 Task: In the  document Mounteverest.html Use the tool word Count 'and display word count while typing' Create the translated copy of the document in  'Italian' Change notification to  Comments for you
Action: Mouse moved to (391, 431)
Screenshot: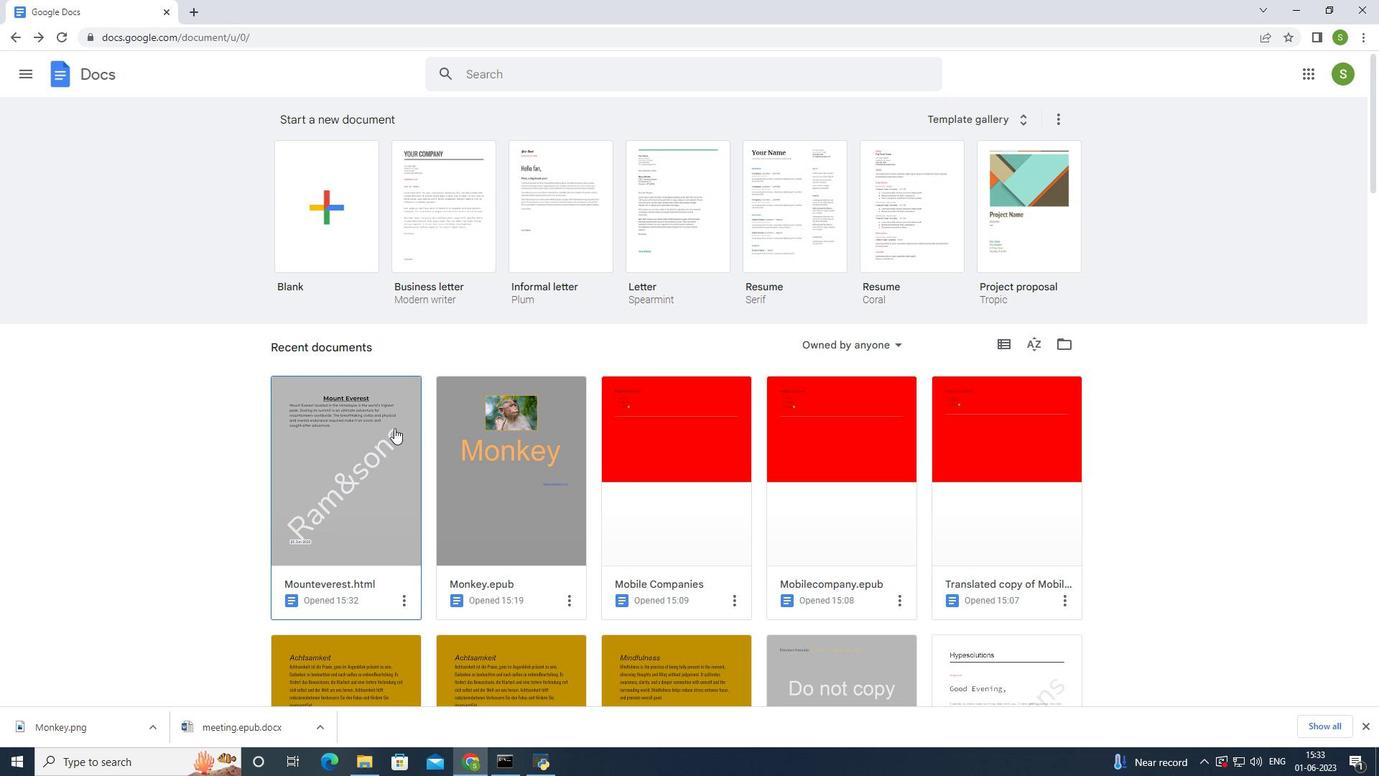 
Action: Mouse pressed left at (391, 431)
Screenshot: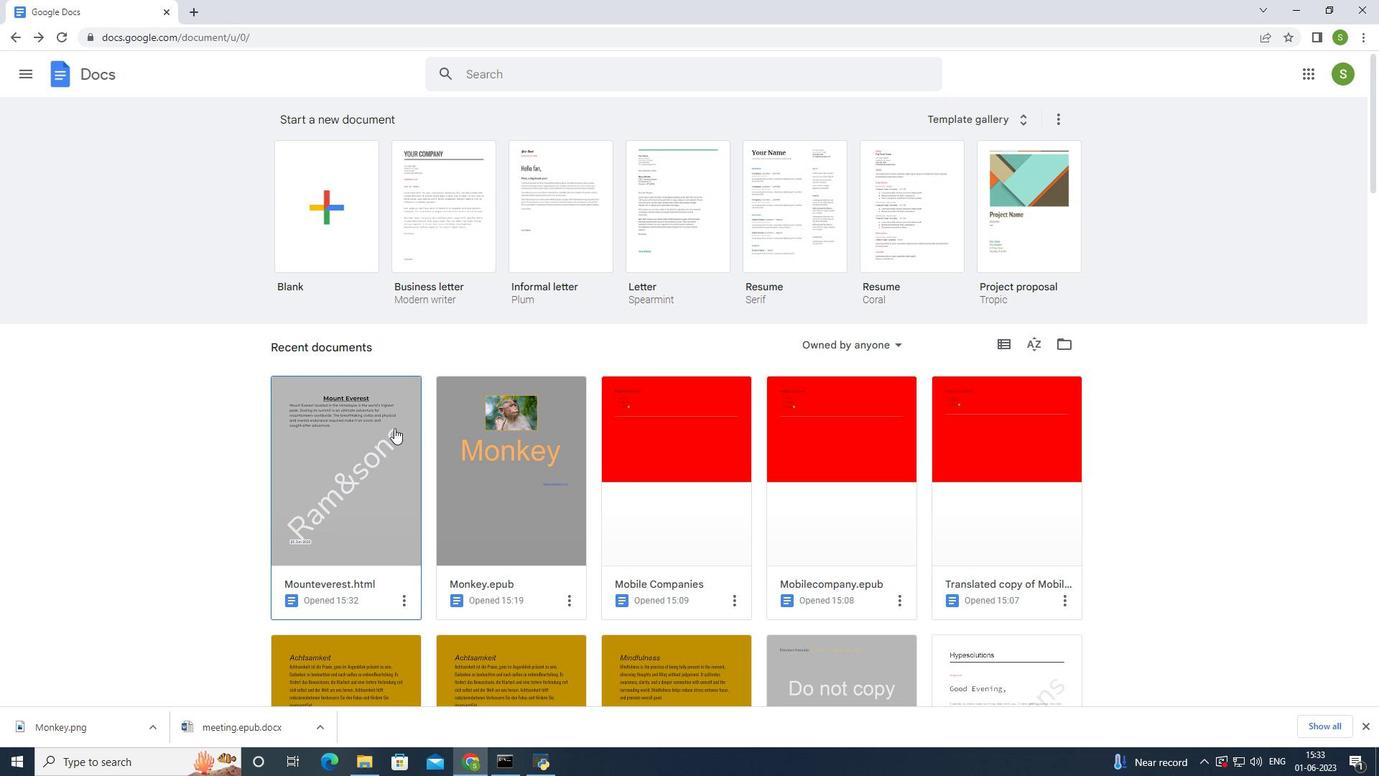 
Action: Mouse moved to (228, 84)
Screenshot: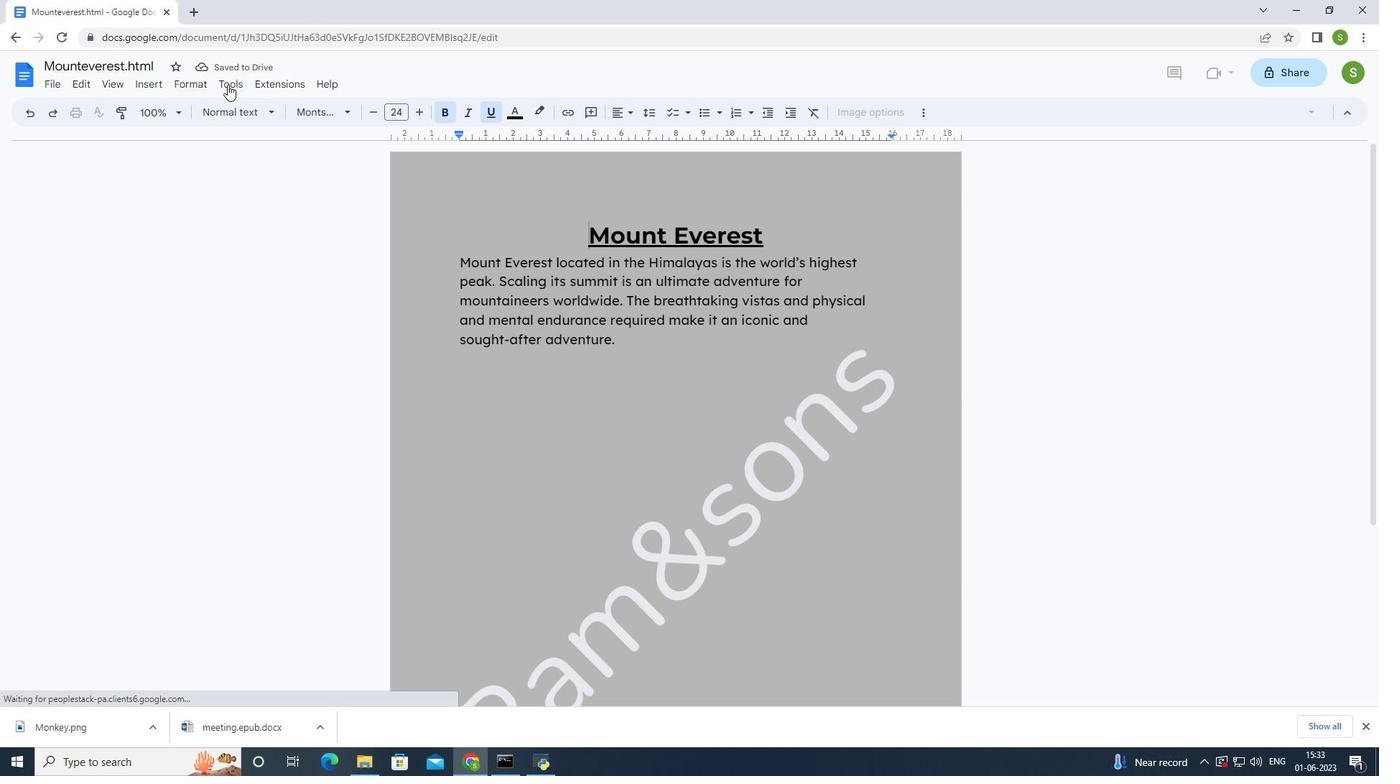 
Action: Mouse pressed left at (228, 84)
Screenshot: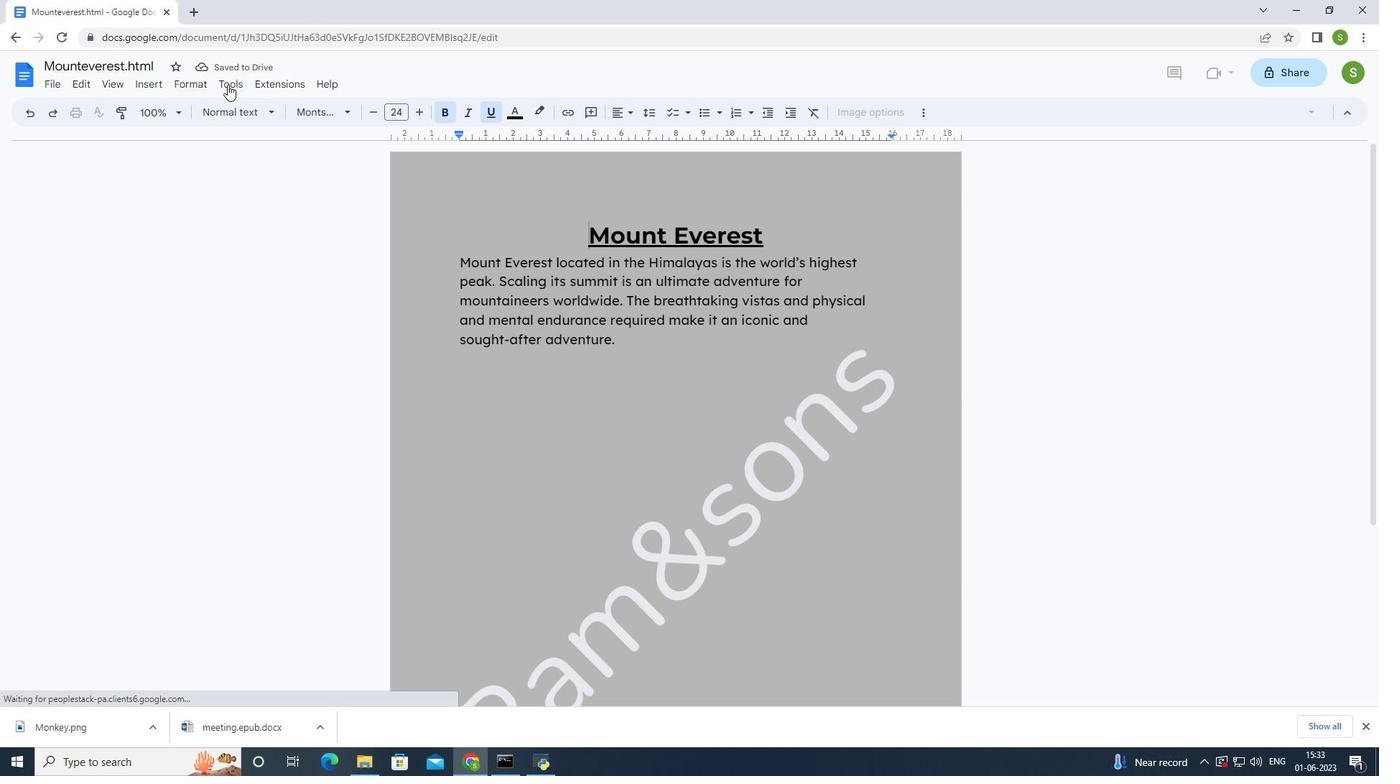 
Action: Mouse moved to (251, 125)
Screenshot: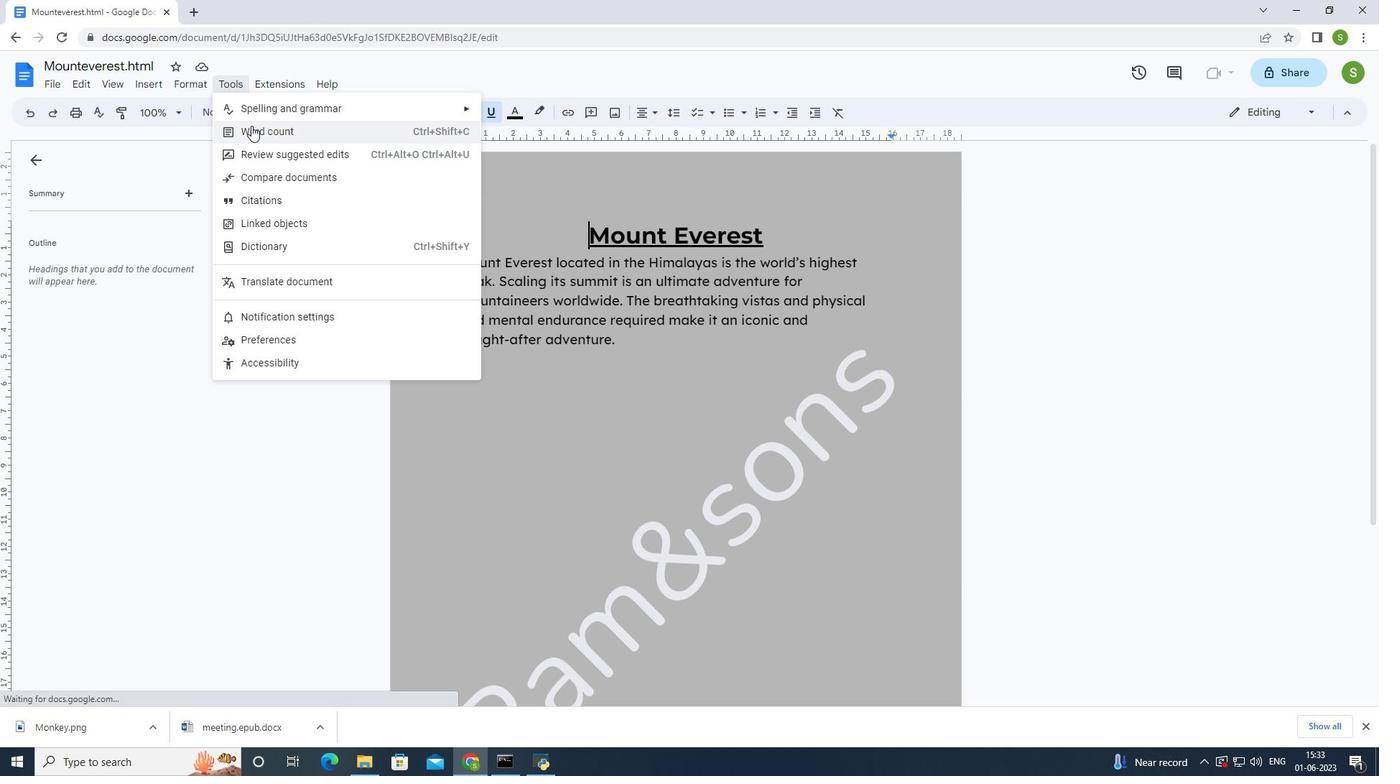 
Action: Mouse pressed left at (251, 125)
Screenshot: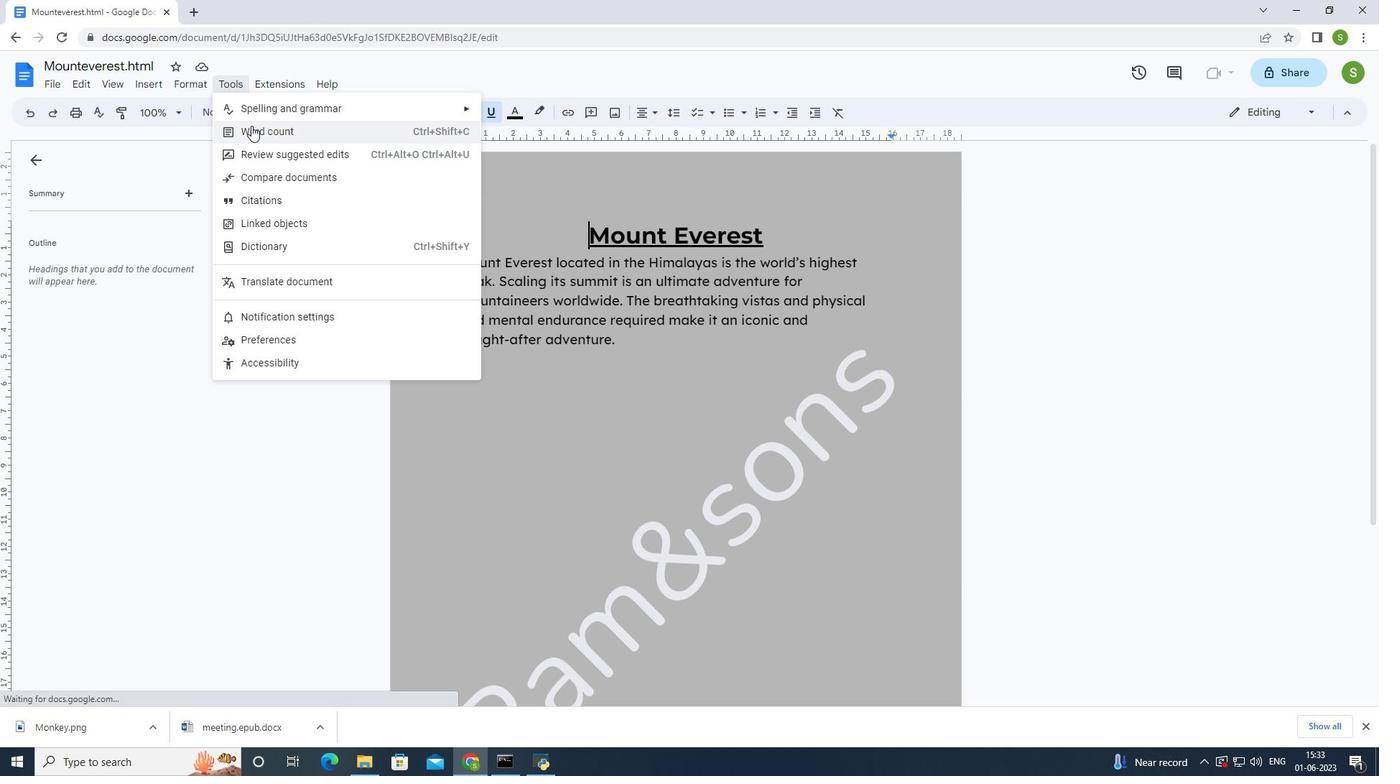
Action: Mouse moved to (604, 439)
Screenshot: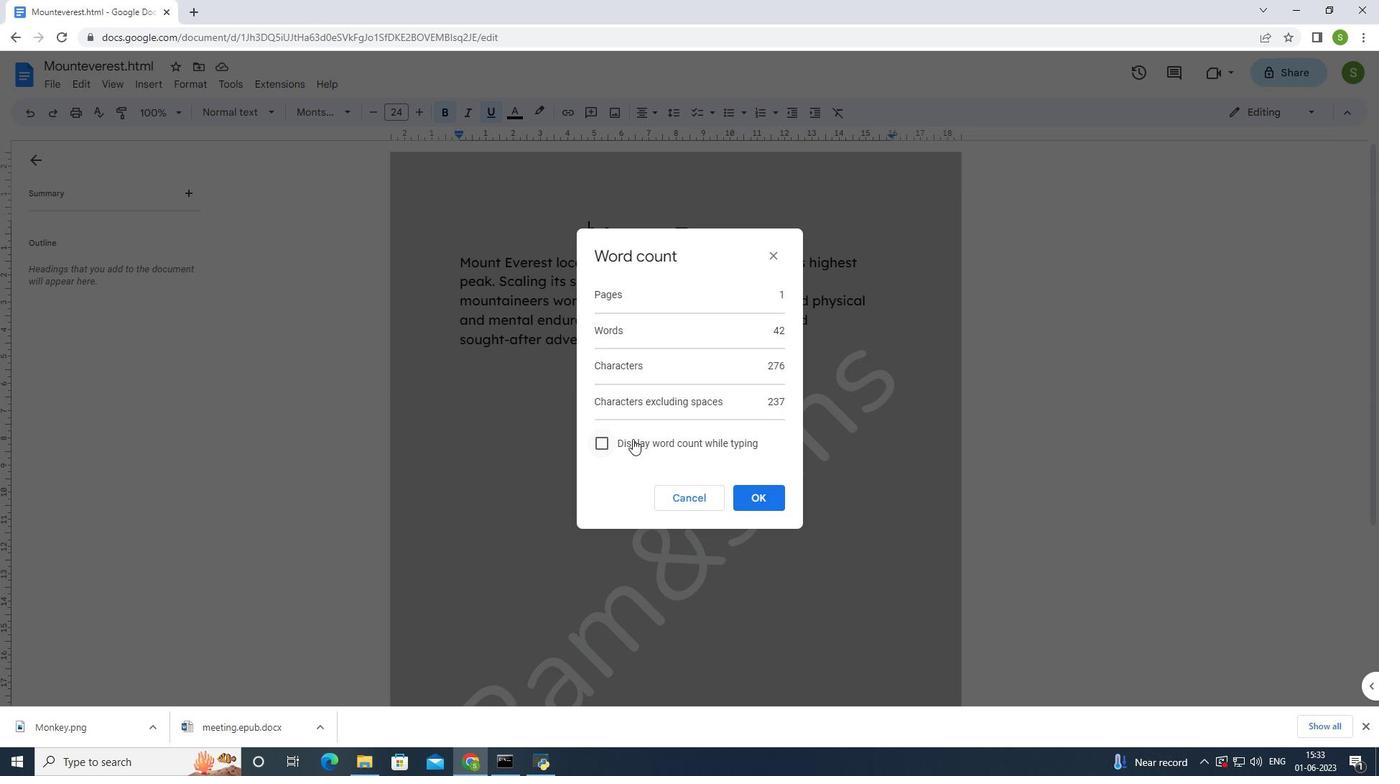 
Action: Mouse pressed left at (604, 439)
Screenshot: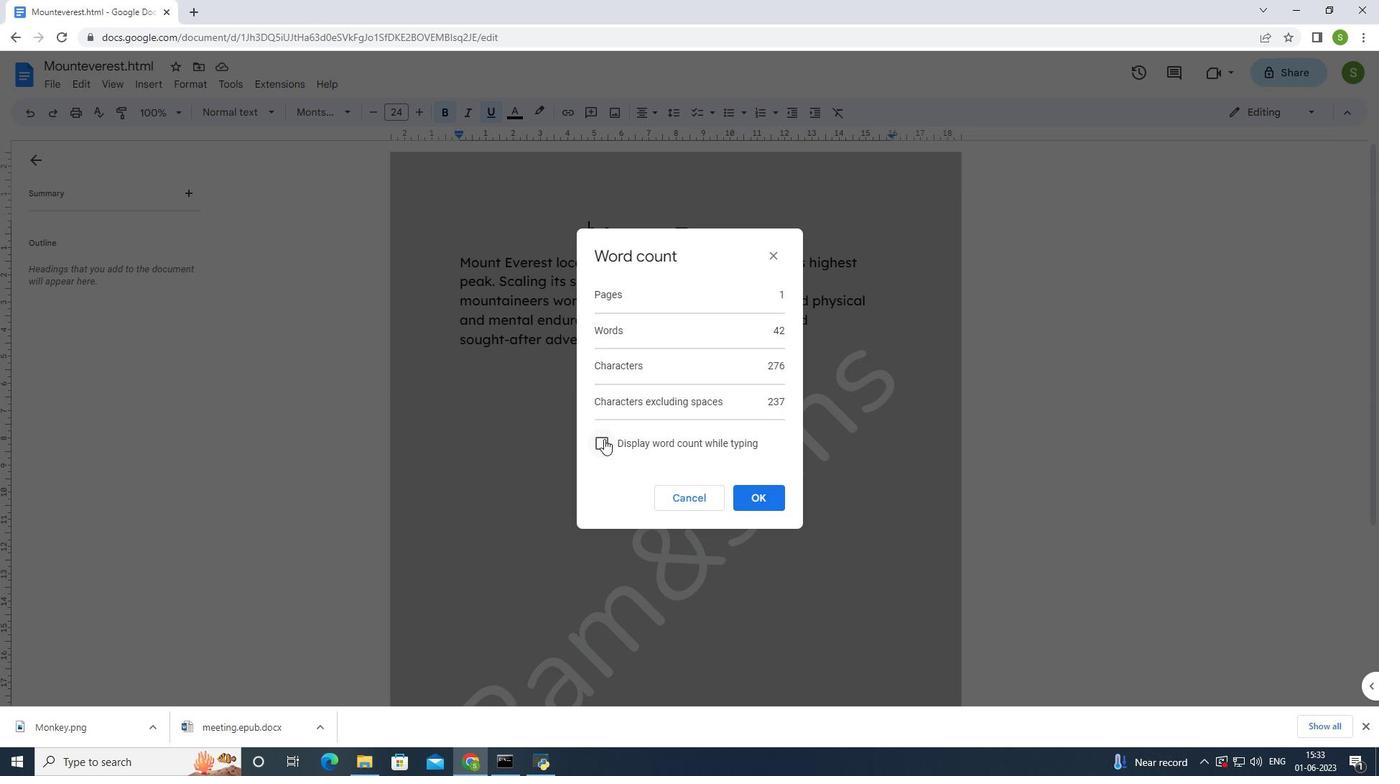 
Action: Mouse moved to (763, 497)
Screenshot: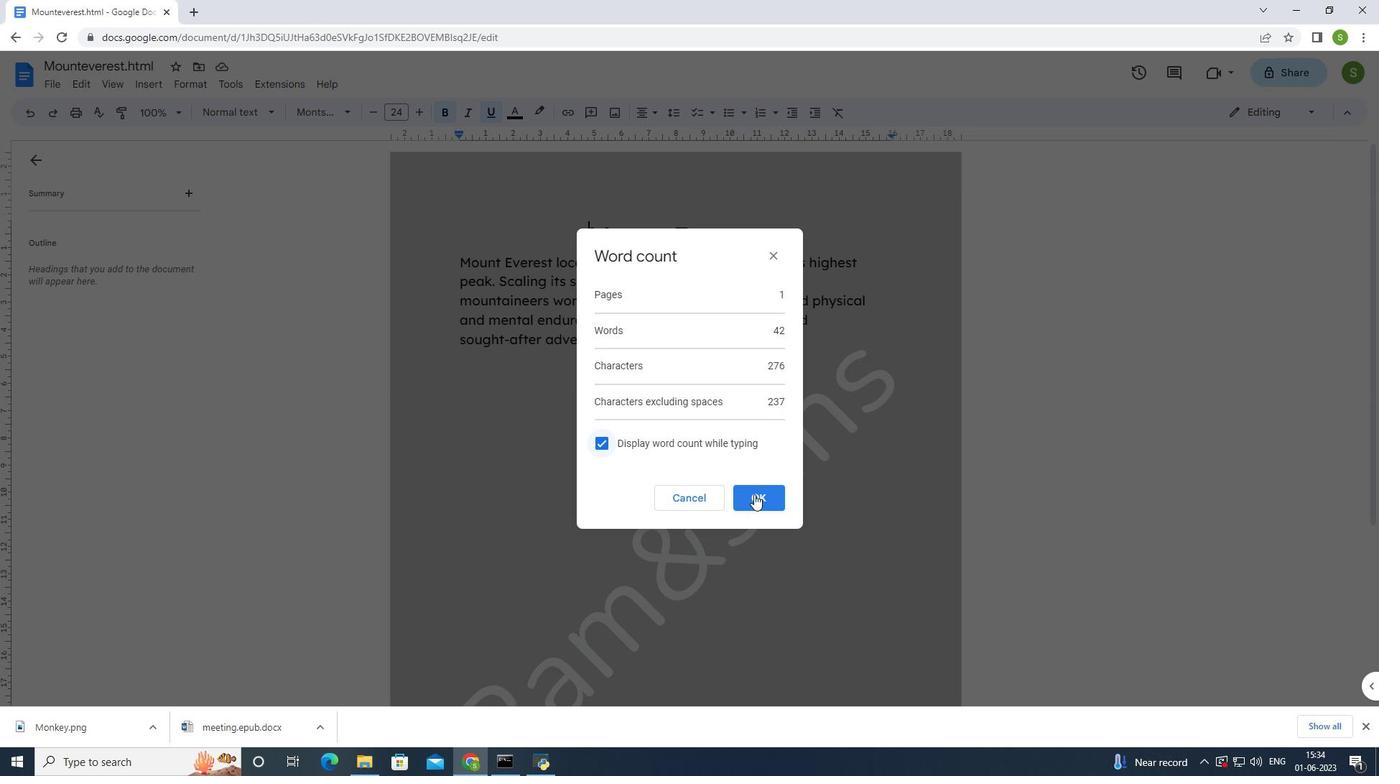 
Action: Mouse pressed left at (763, 497)
Screenshot: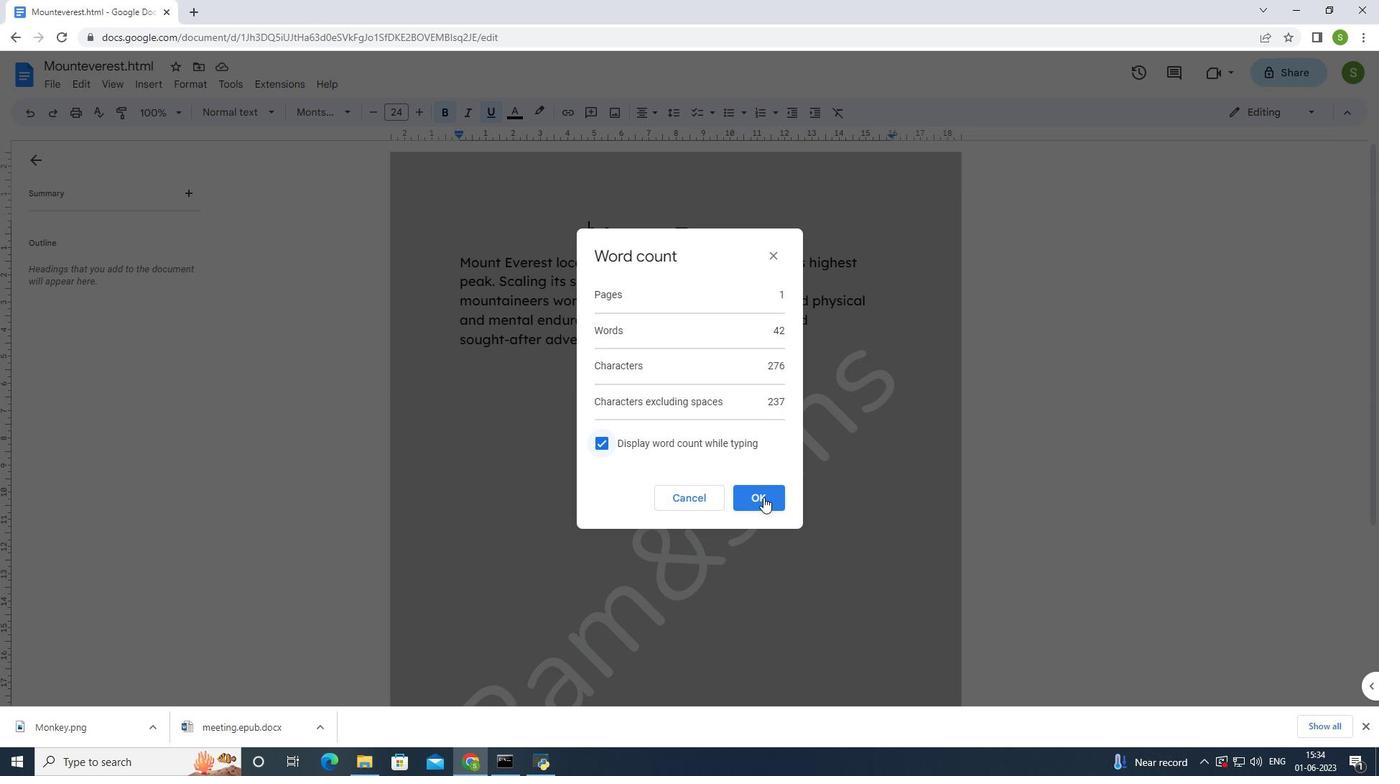 
Action: Mouse moved to (216, 82)
Screenshot: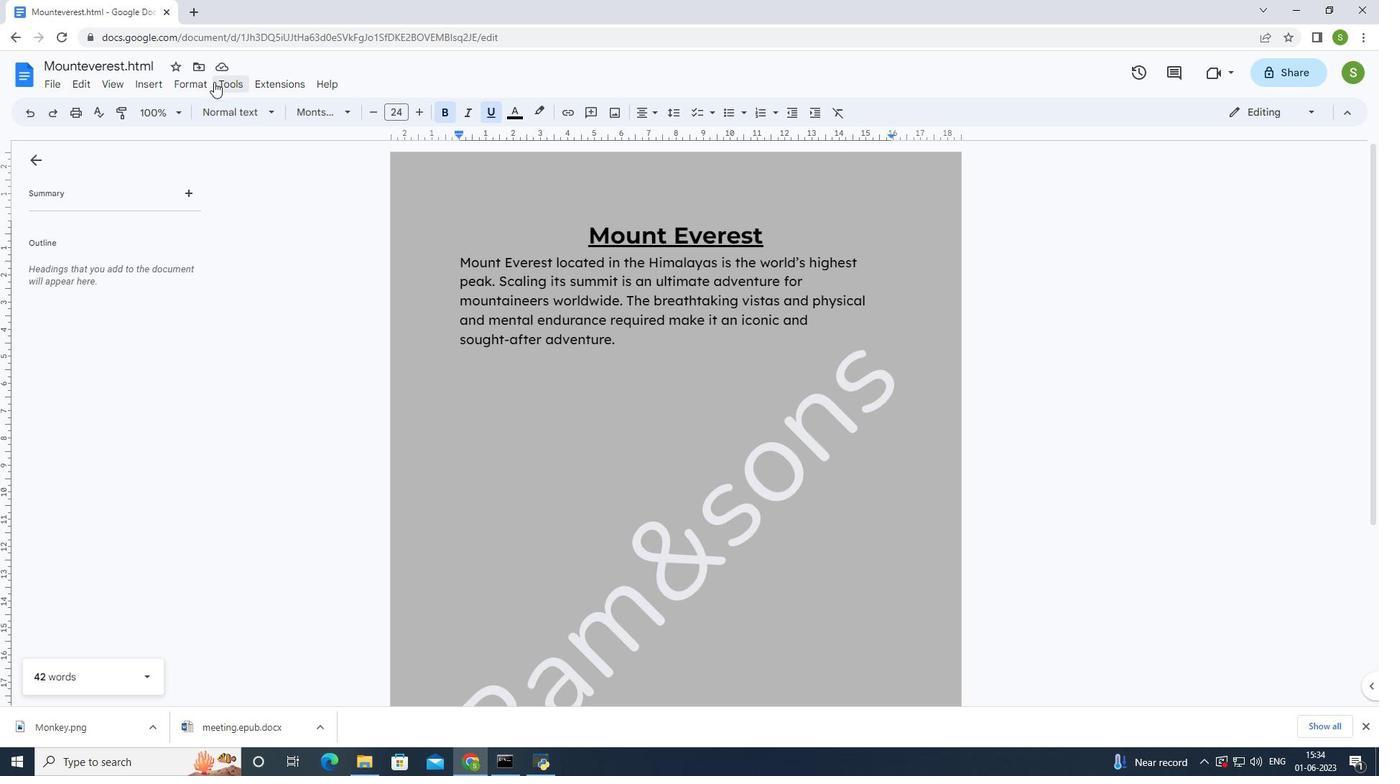 
Action: Mouse pressed left at (216, 82)
Screenshot: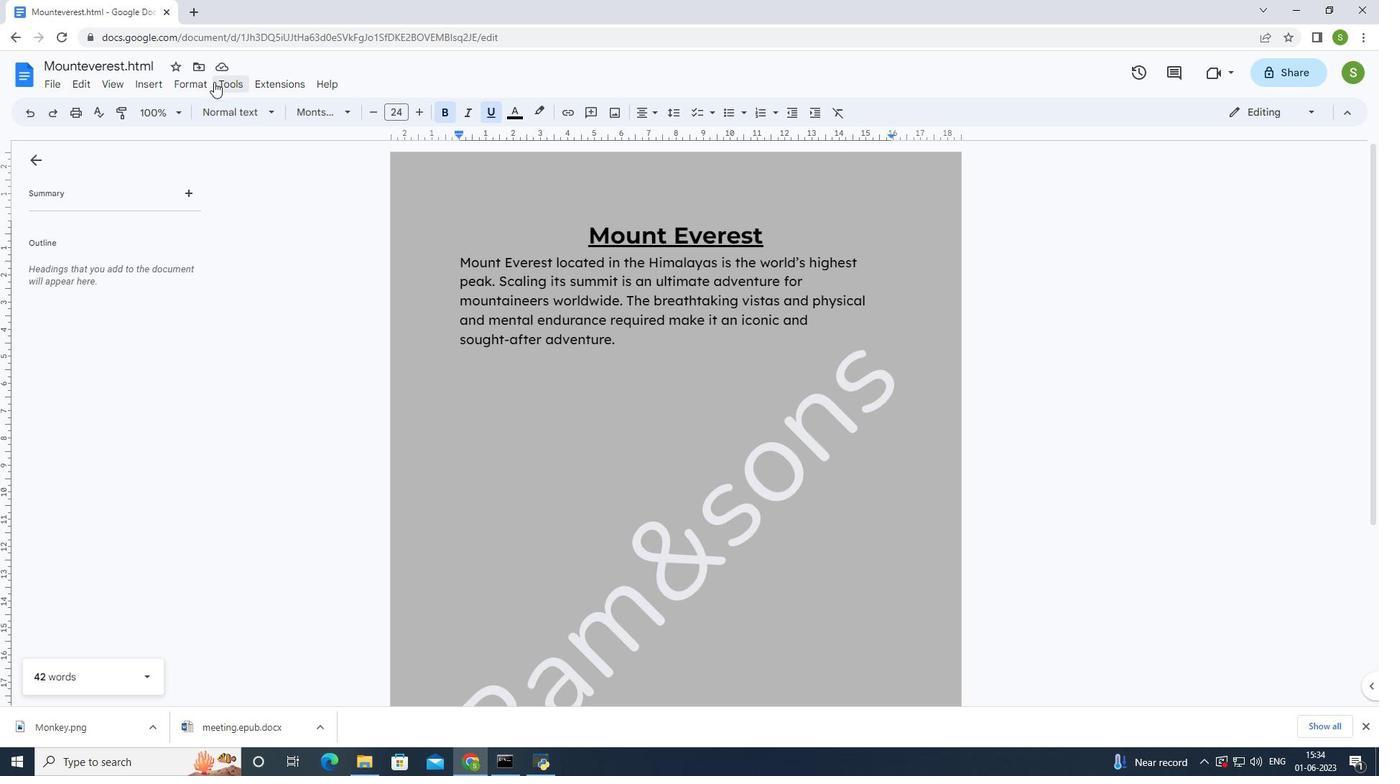 
Action: Mouse moved to (258, 302)
Screenshot: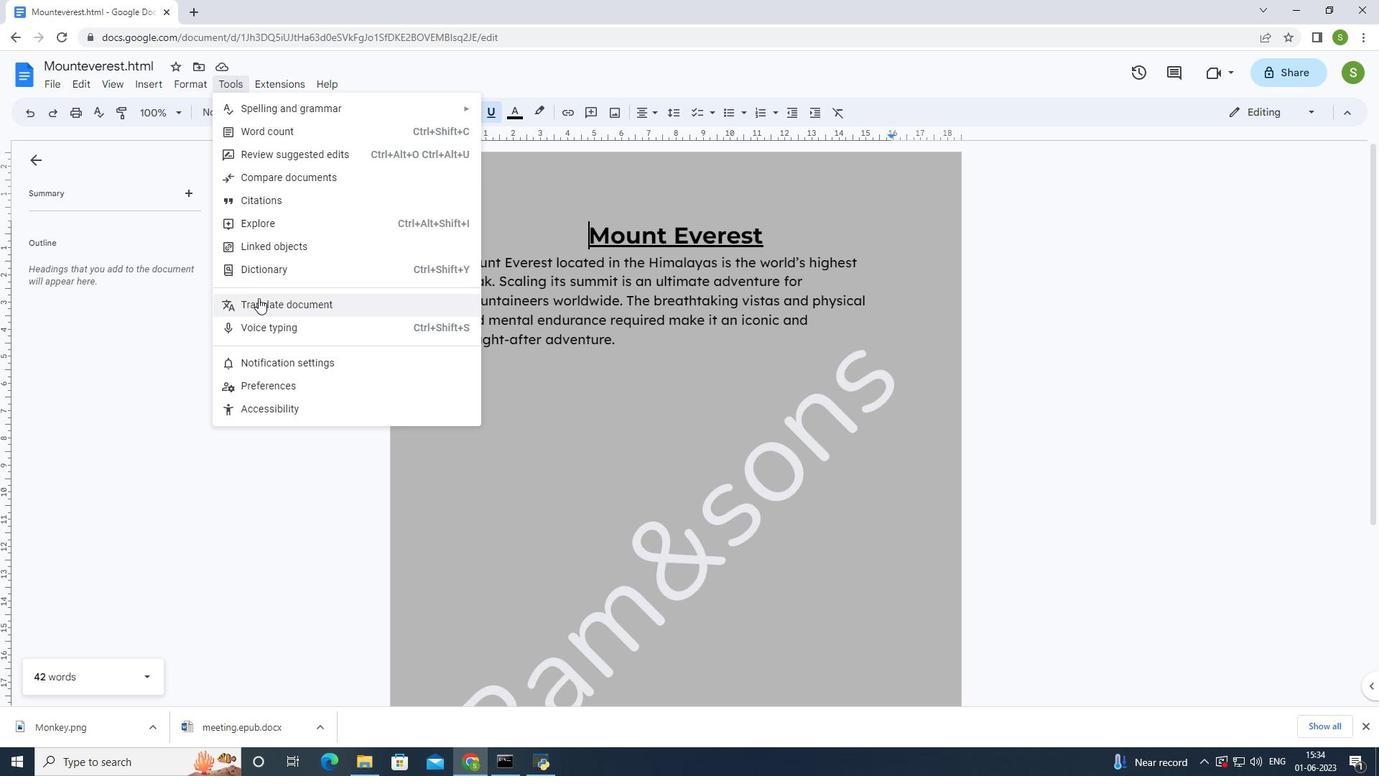 
Action: Mouse pressed left at (258, 302)
Screenshot: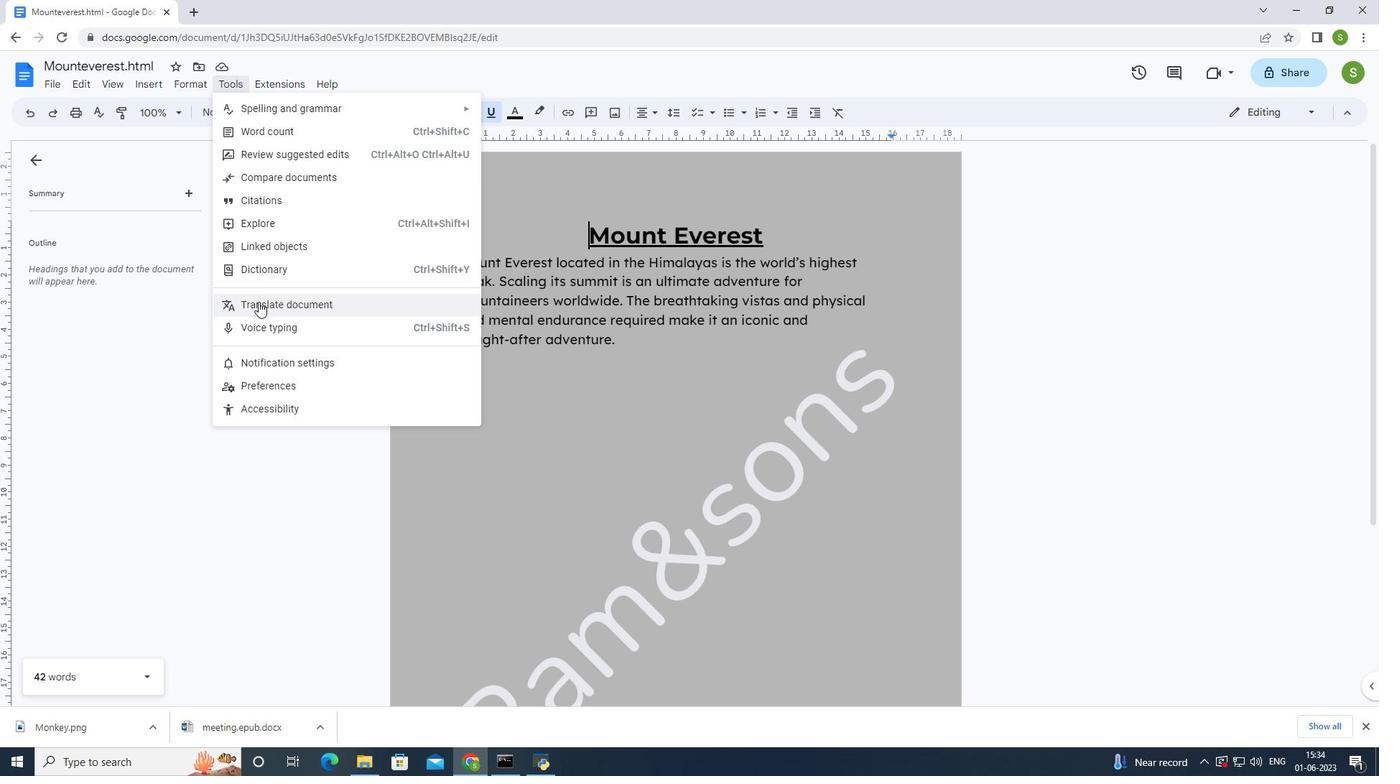 
Action: Mouse moved to (678, 412)
Screenshot: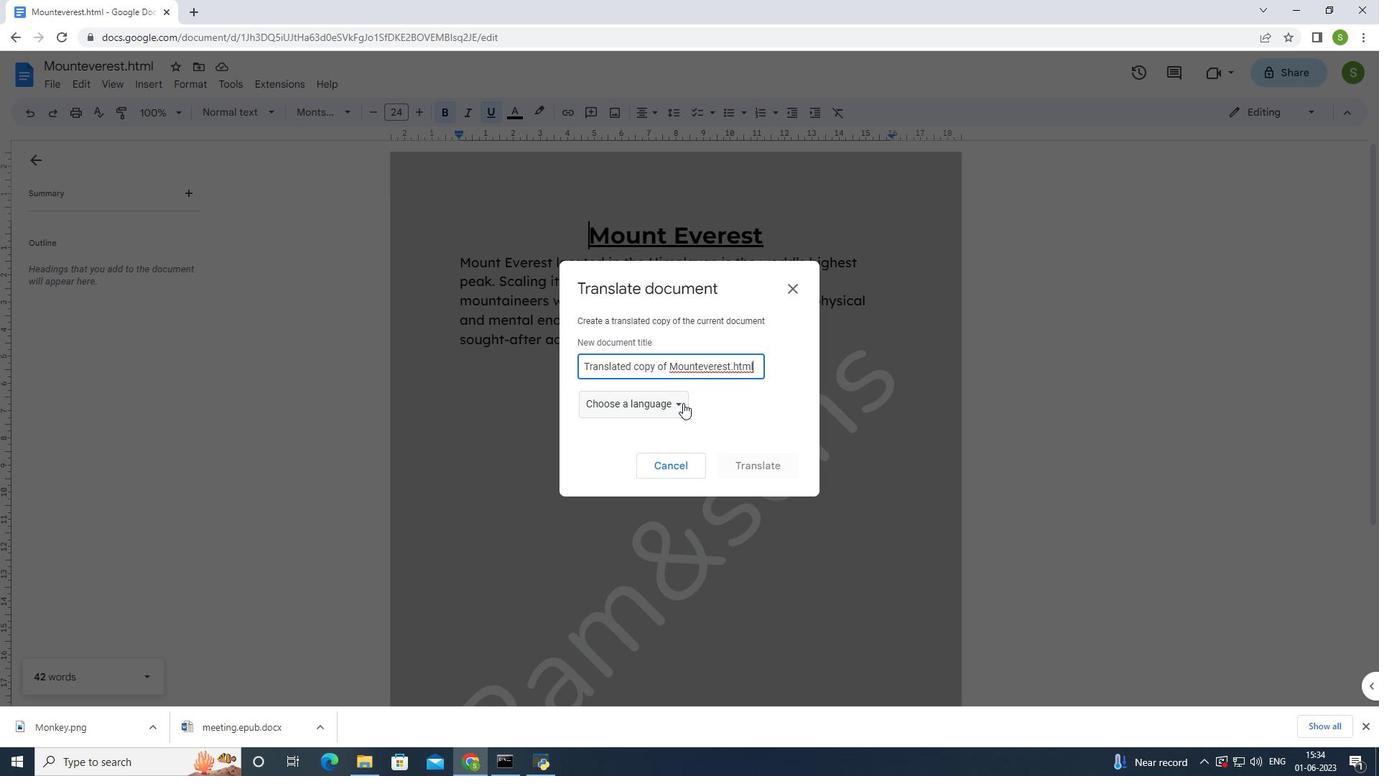
Action: Mouse pressed left at (678, 412)
Screenshot: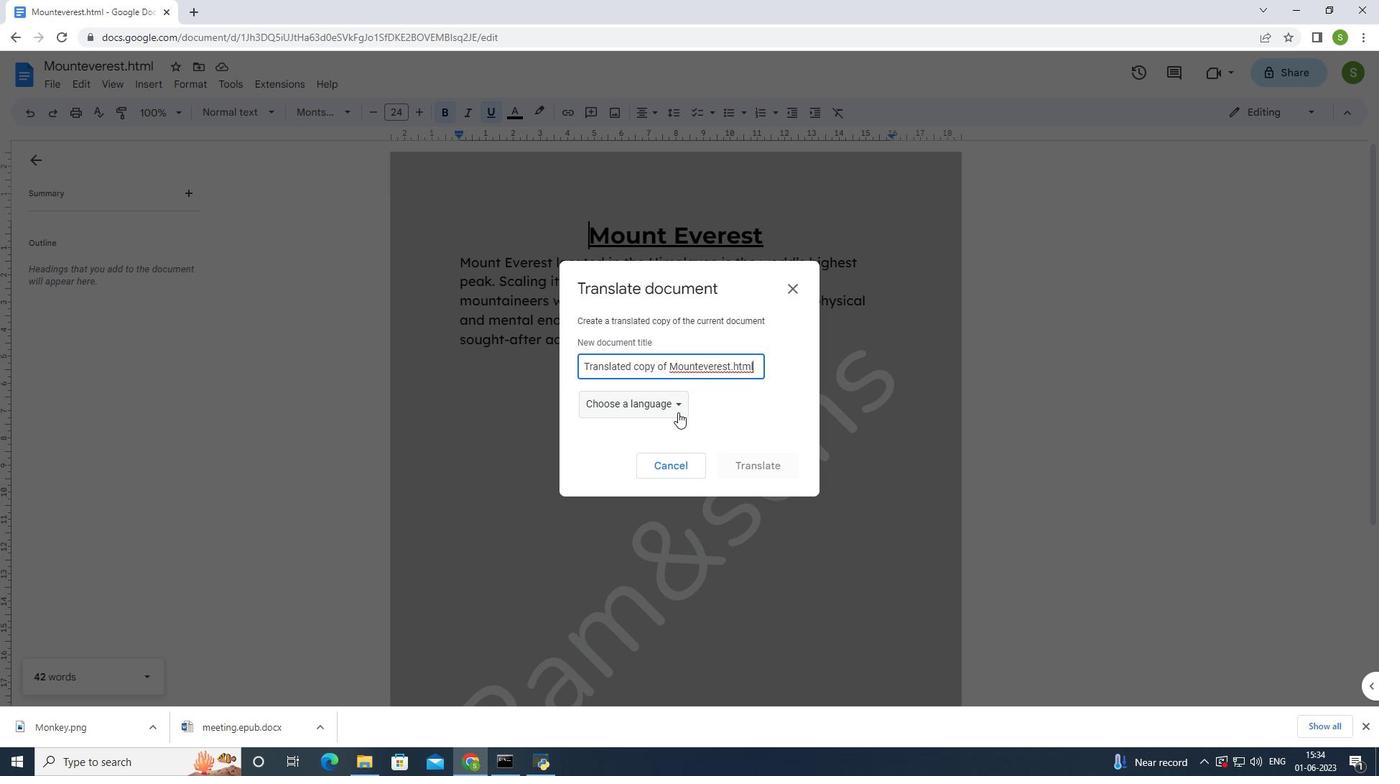 
Action: Mouse moved to (630, 409)
Screenshot: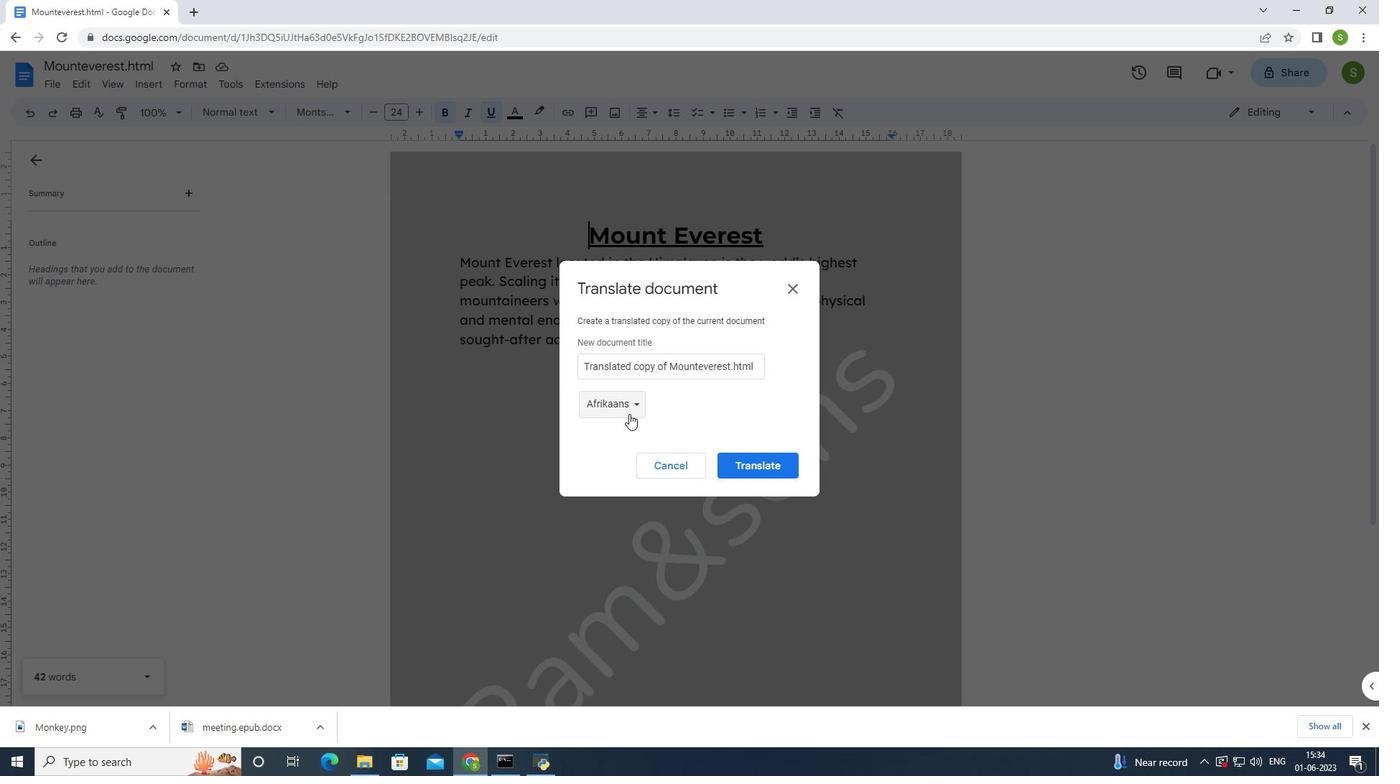 
Action: Mouse pressed left at (630, 409)
Screenshot: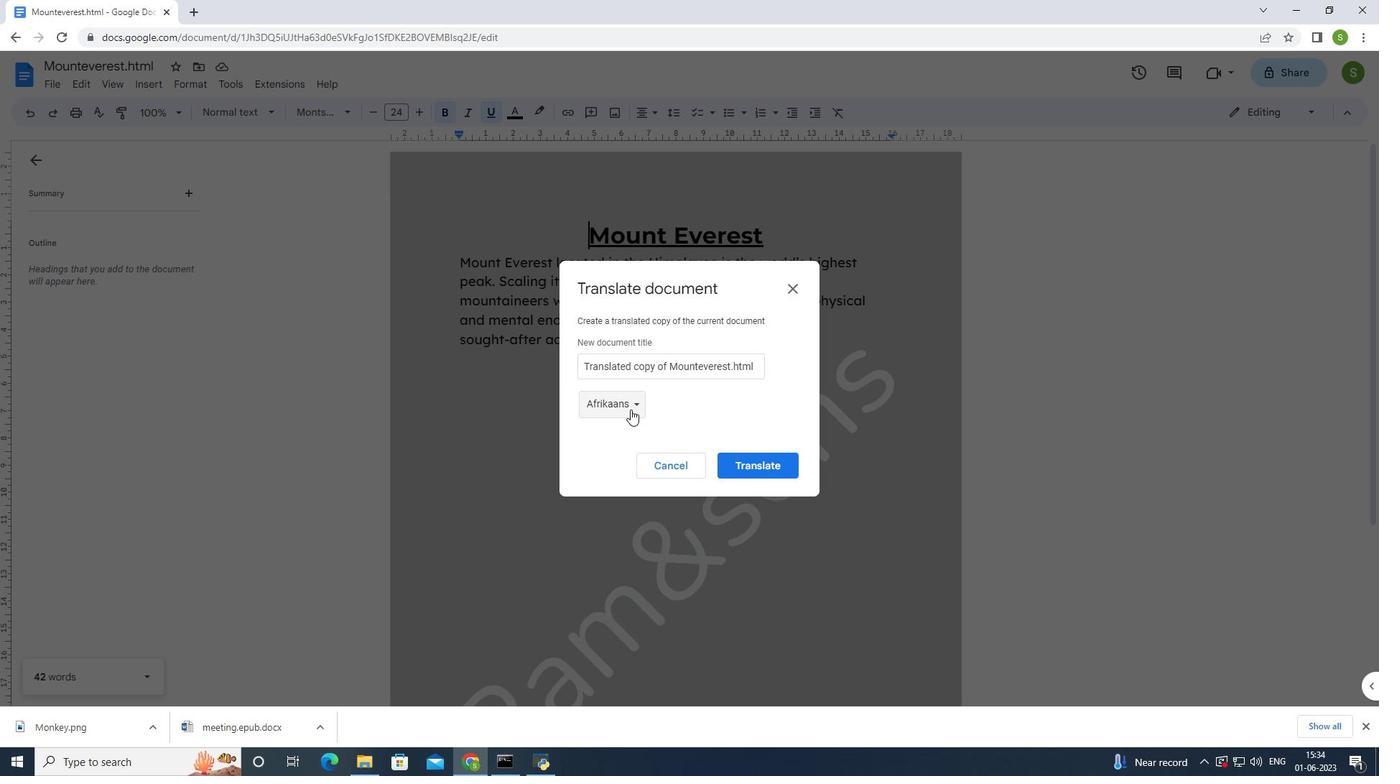 
Action: Mouse moved to (630, 464)
Screenshot: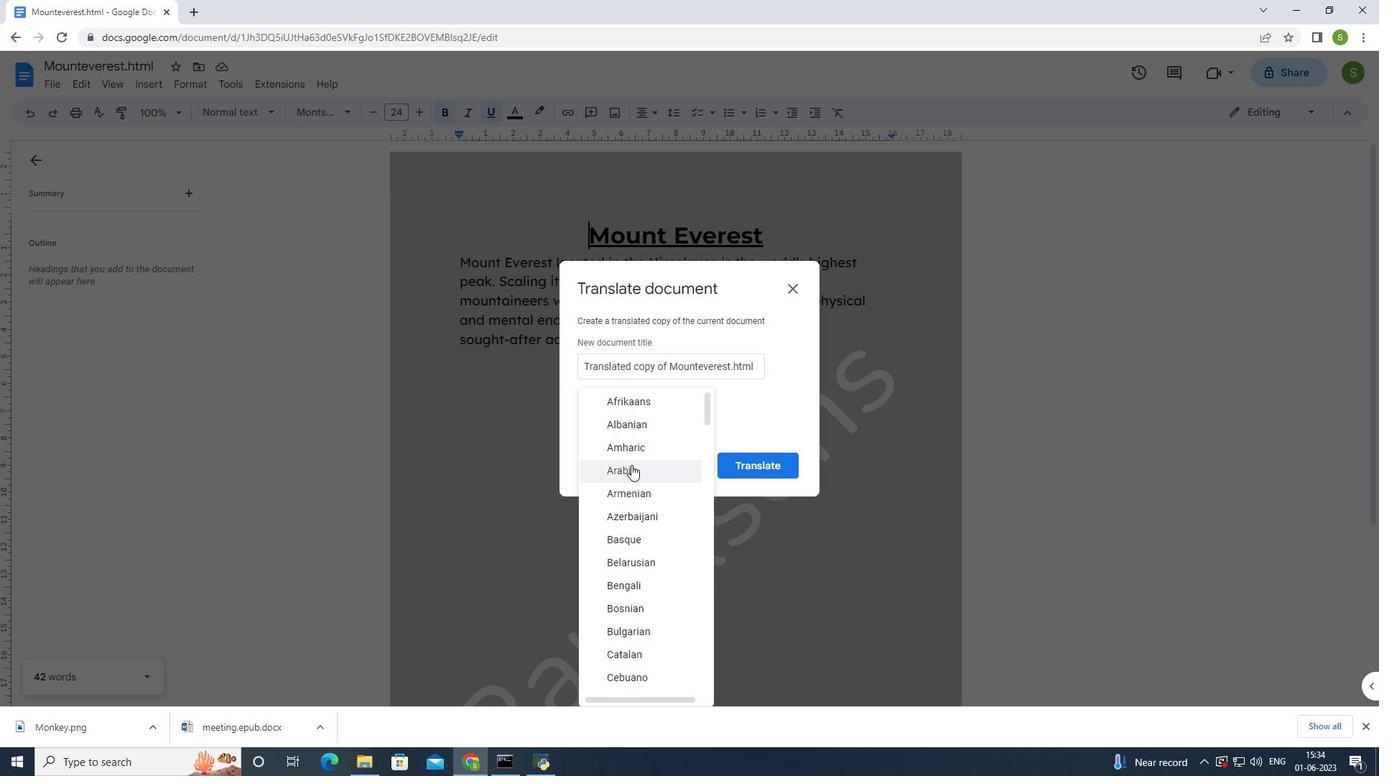 
Action: Mouse scrolled (630, 463) with delta (0, 0)
Screenshot: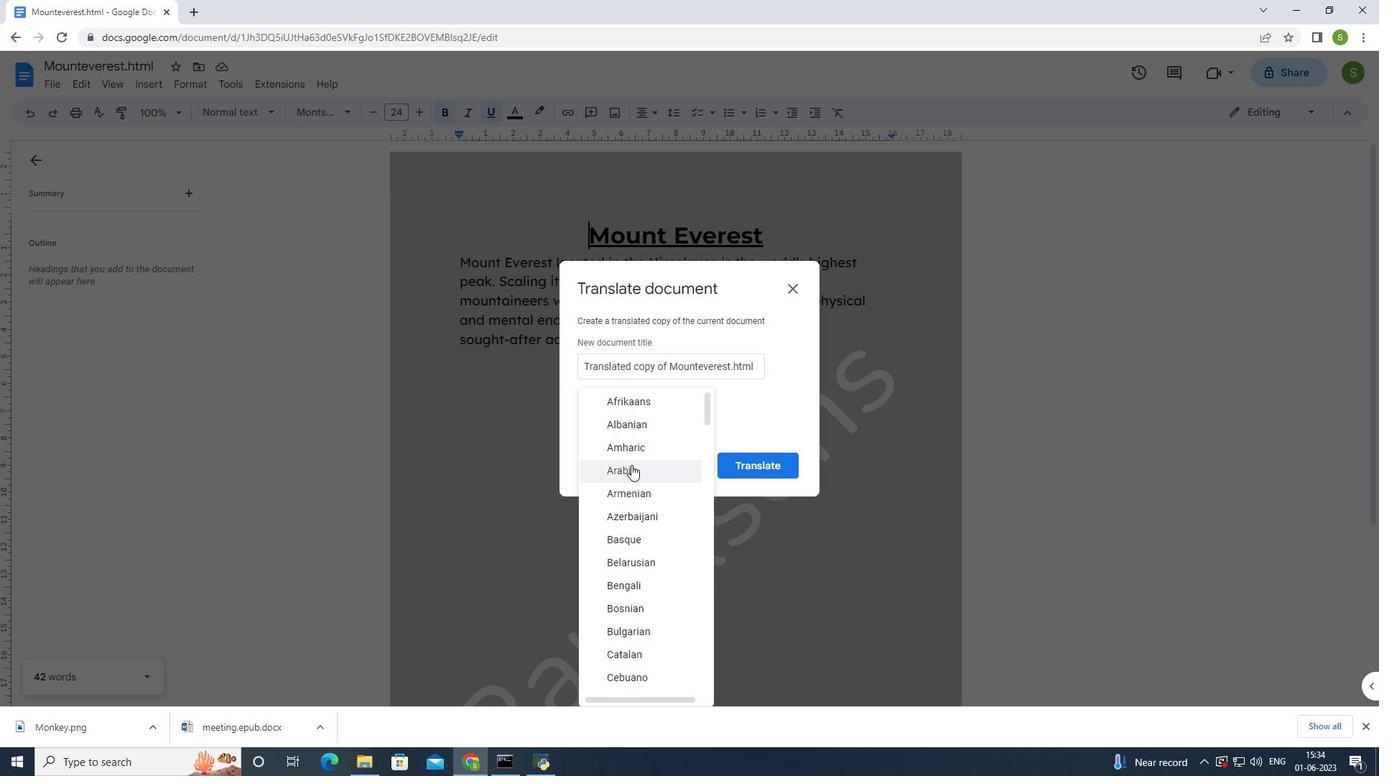 
Action: Mouse moved to (629, 464)
Screenshot: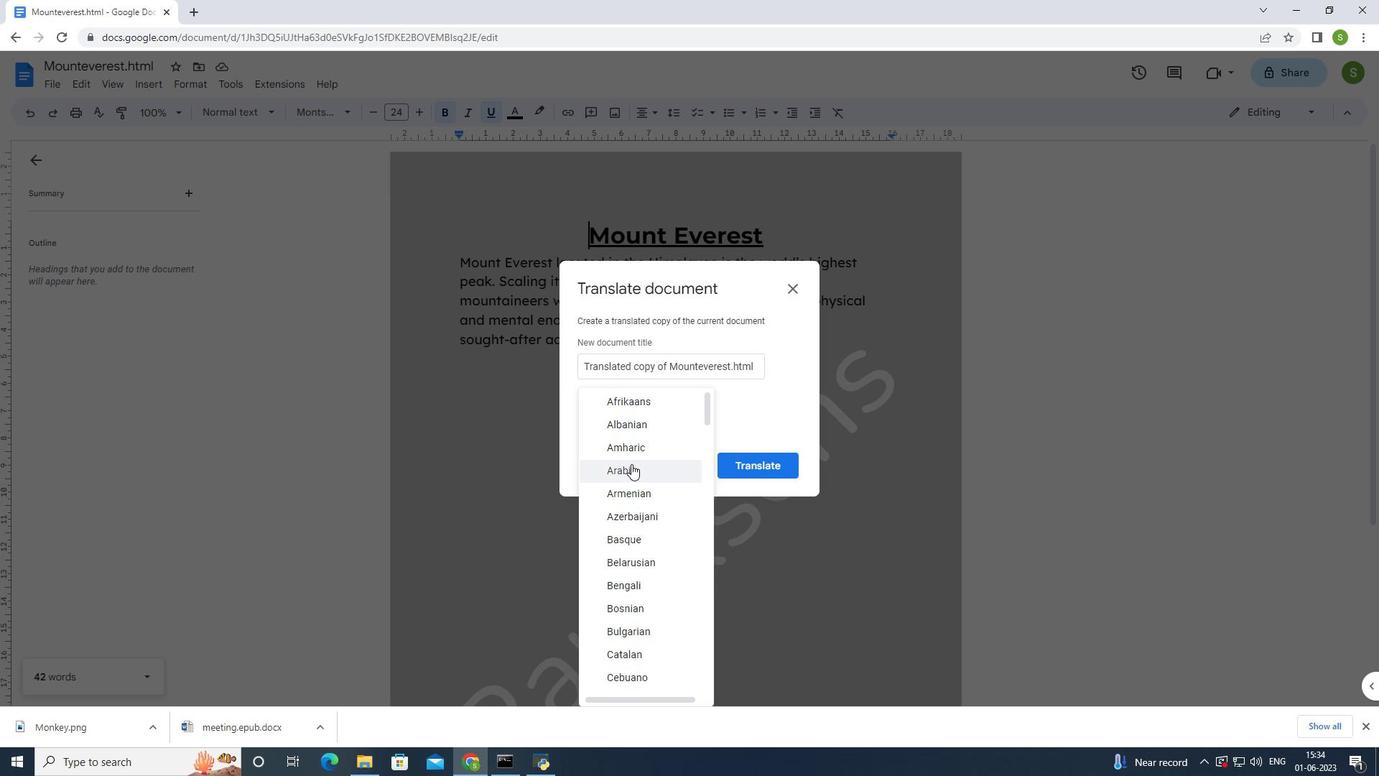 
Action: Mouse scrolled (629, 464) with delta (0, 0)
Screenshot: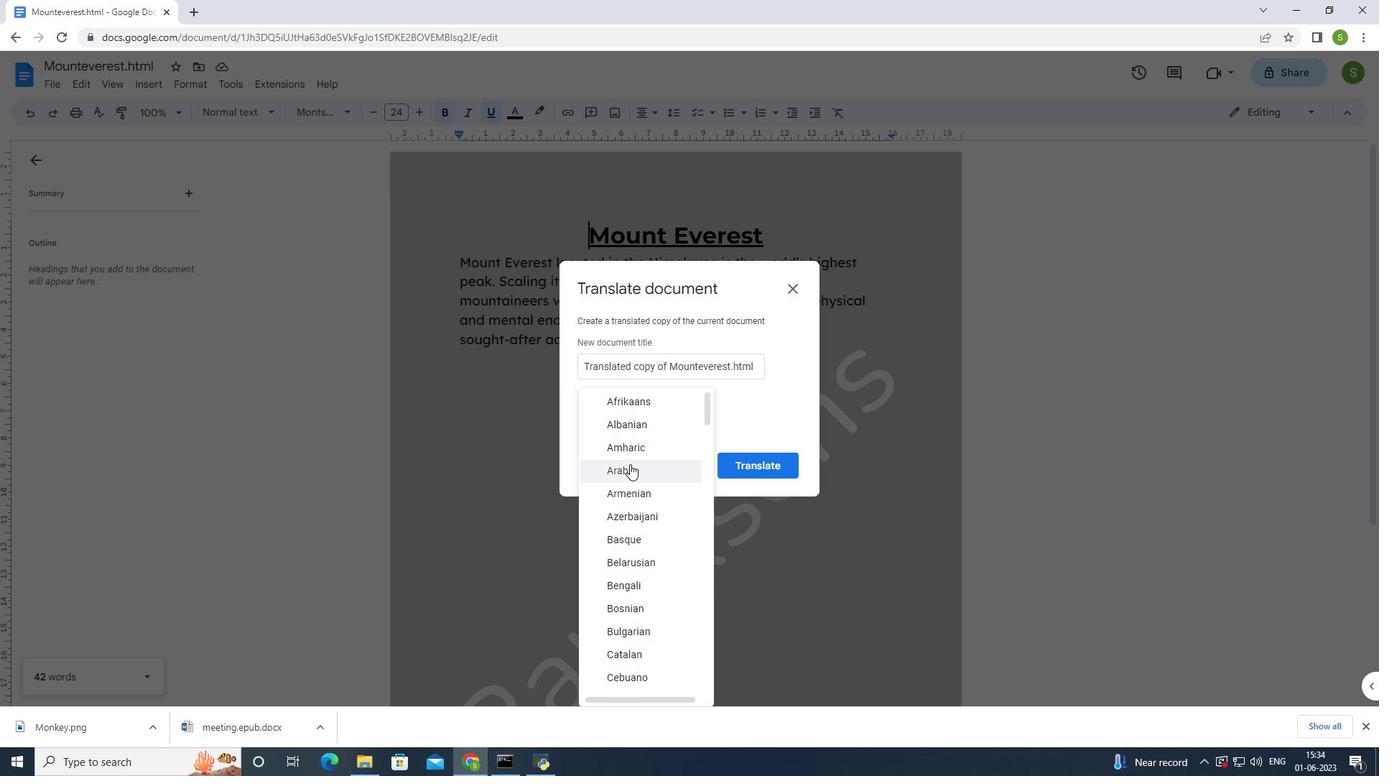 
Action: Mouse moved to (628, 464)
Screenshot: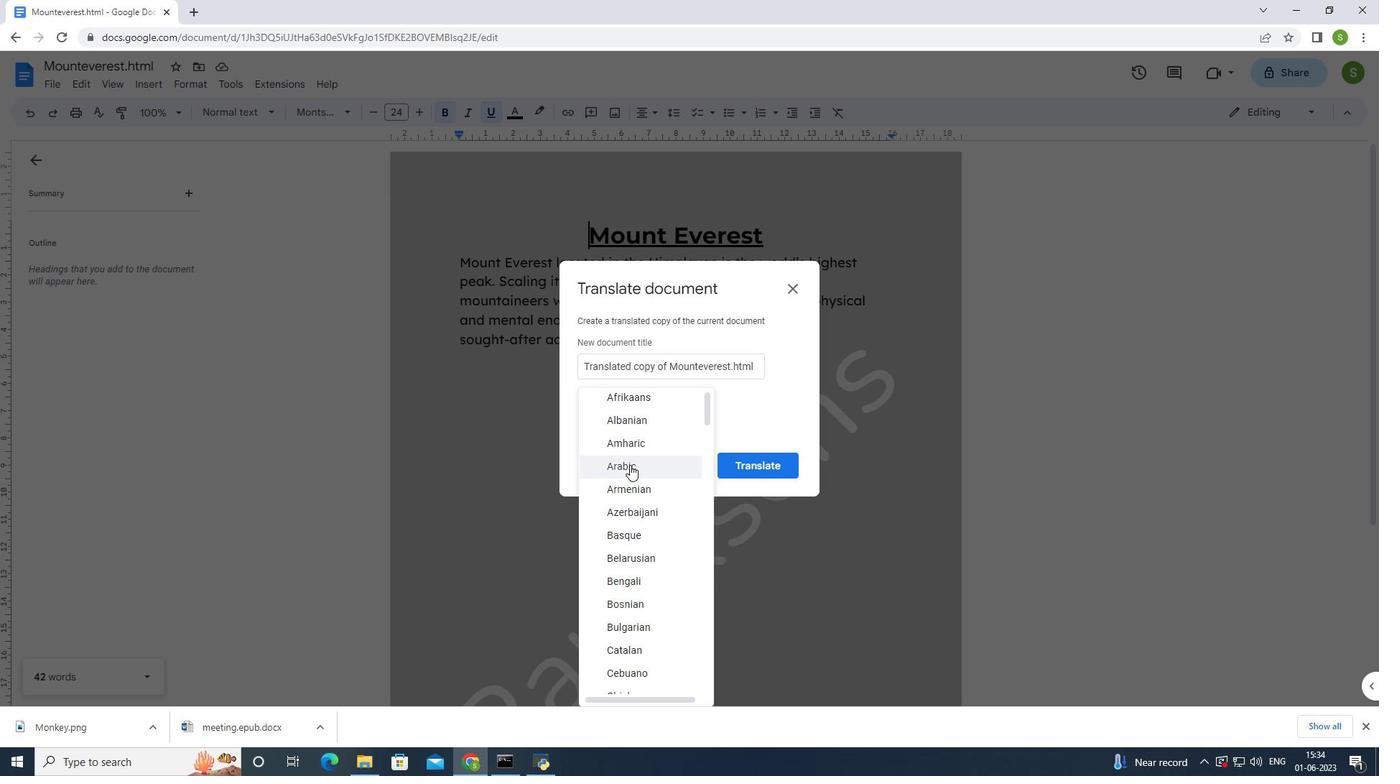 
Action: Mouse scrolled (628, 464) with delta (0, 0)
Screenshot: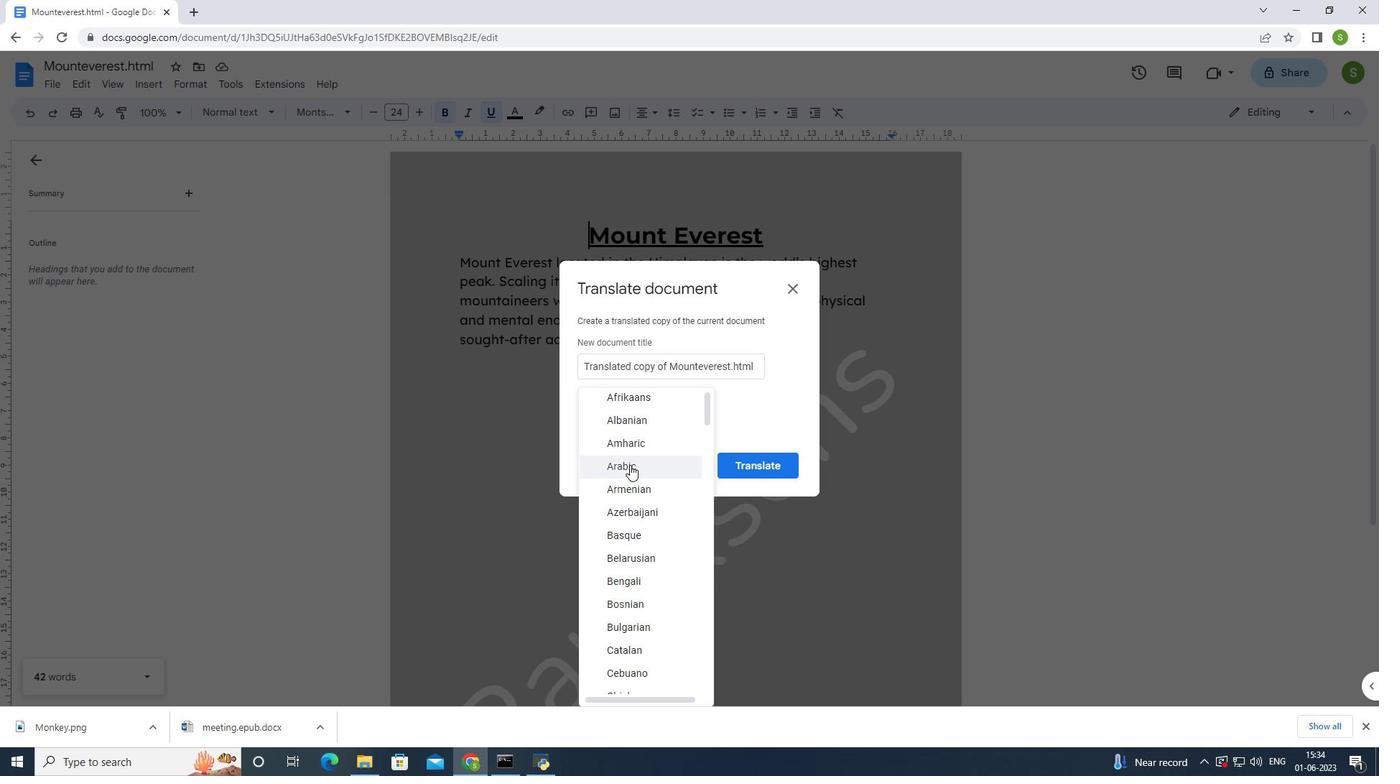 
Action: Mouse moved to (626, 464)
Screenshot: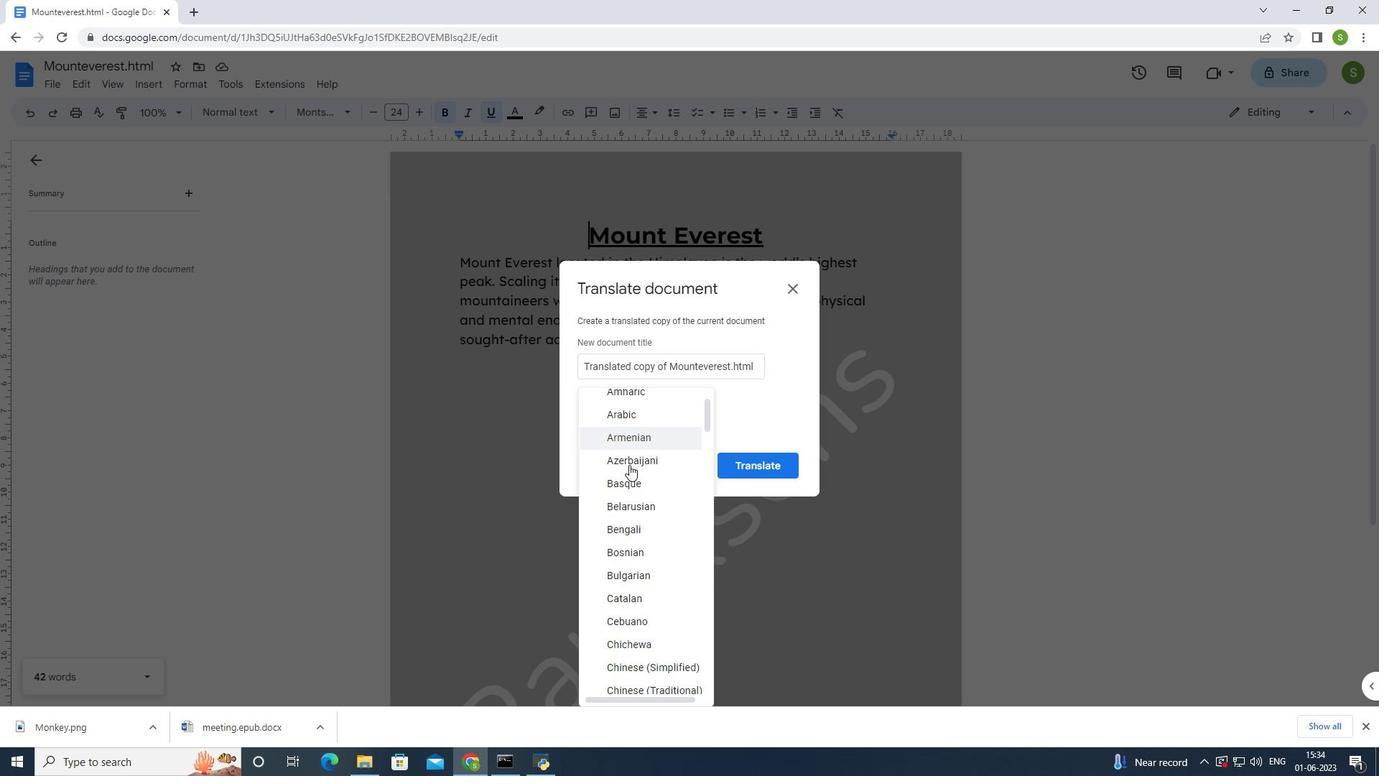 
Action: Mouse scrolled (626, 463) with delta (0, 0)
Screenshot: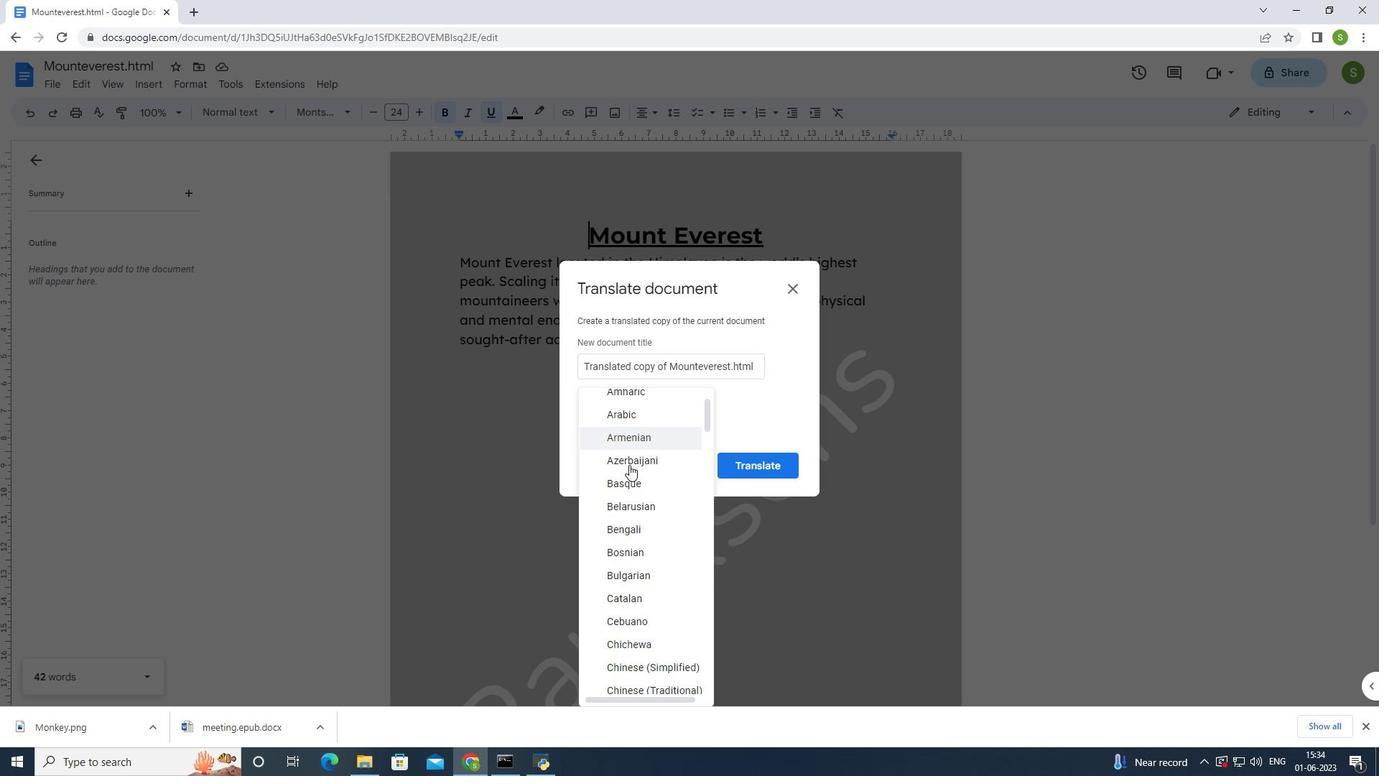 
Action: Mouse moved to (619, 454)
Screenshot: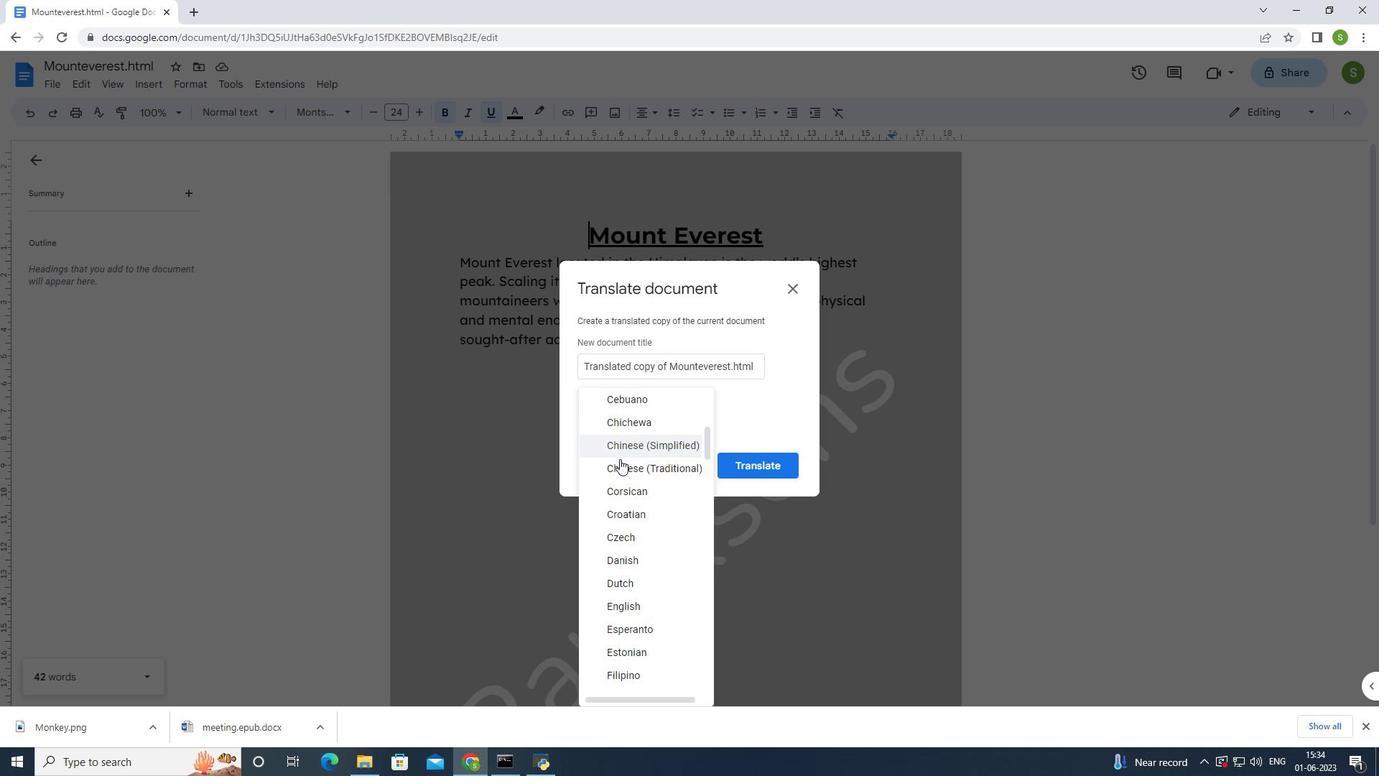 
Action: Mouse scrolled (619, 454) with delta (0, 0)
Screenshot: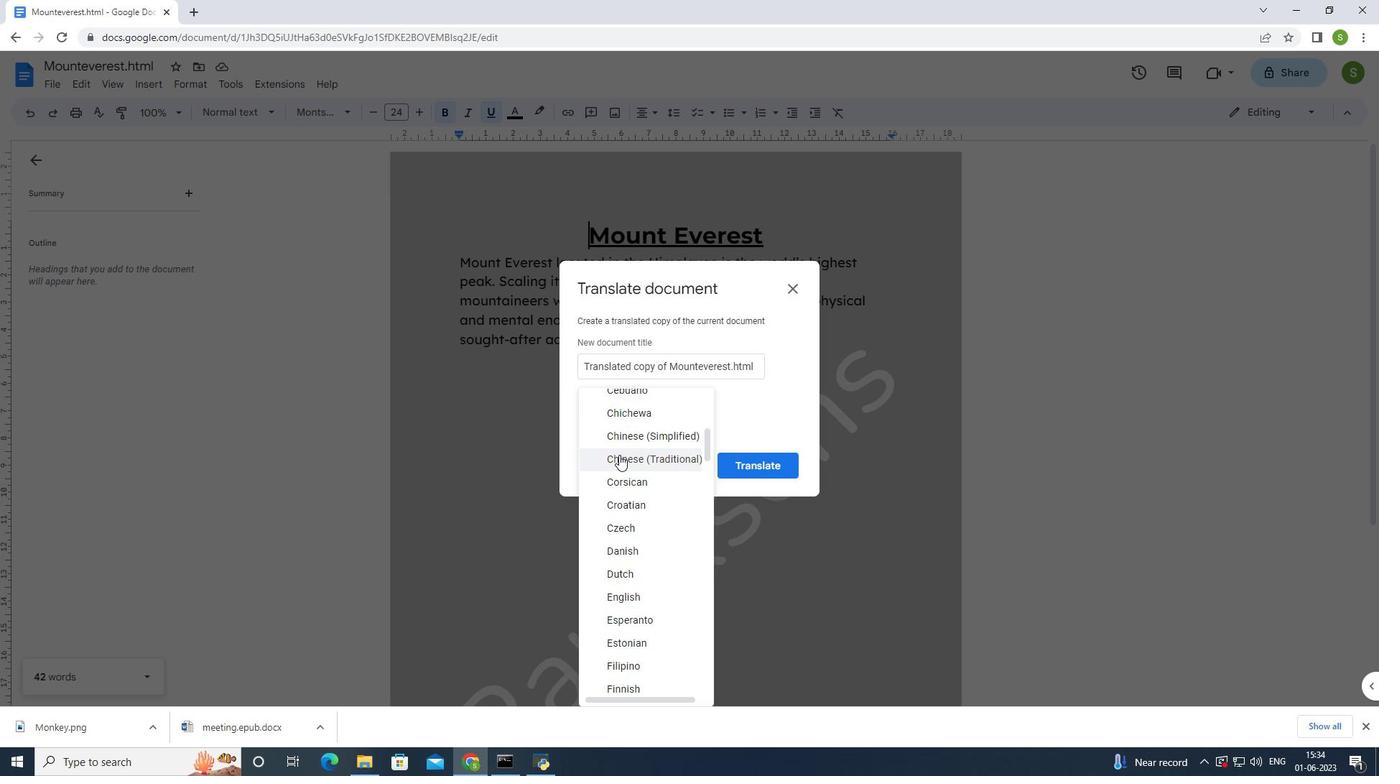 
Action: Mouse scrolled (619, 454) with delta (0, 0)
Screenshot: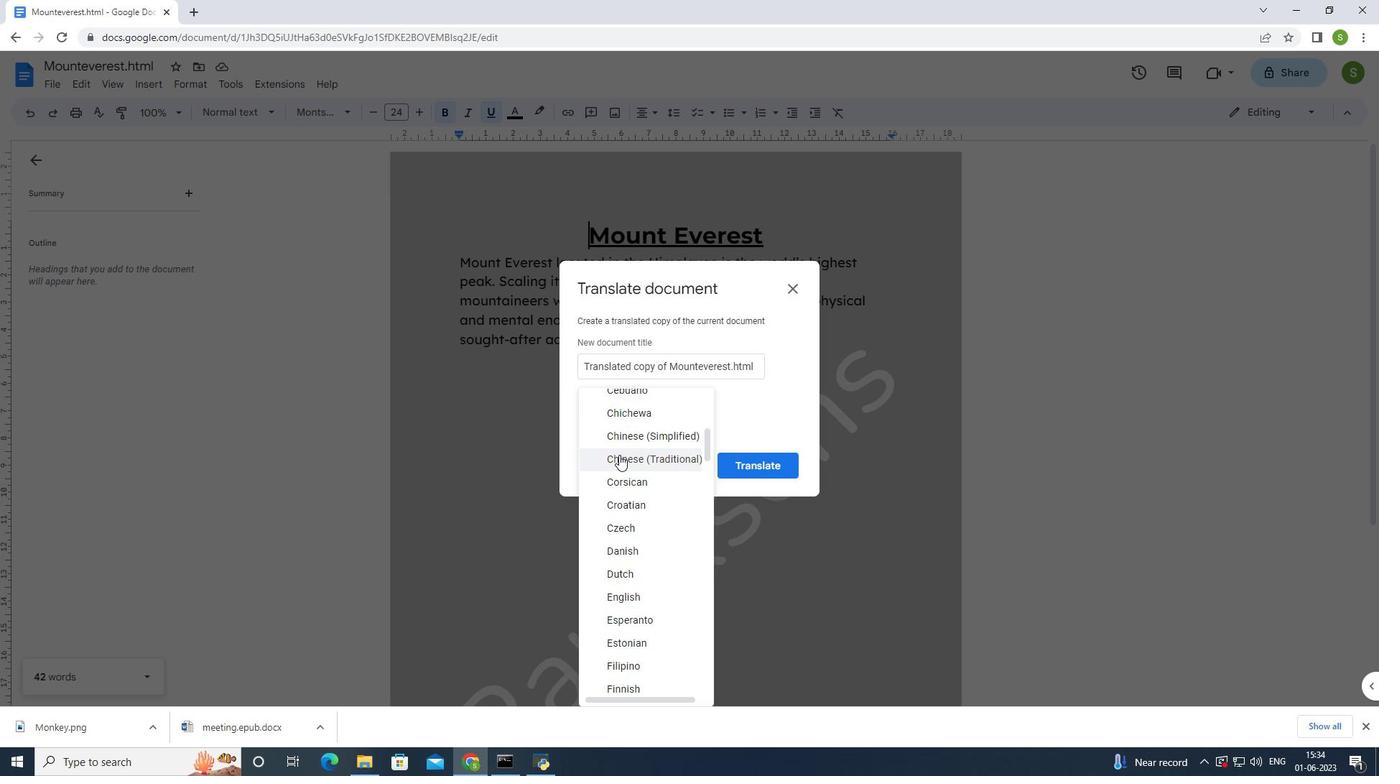 
Action: Mouse scrolled (619, 454) with delta (0, 0)
Screenshot: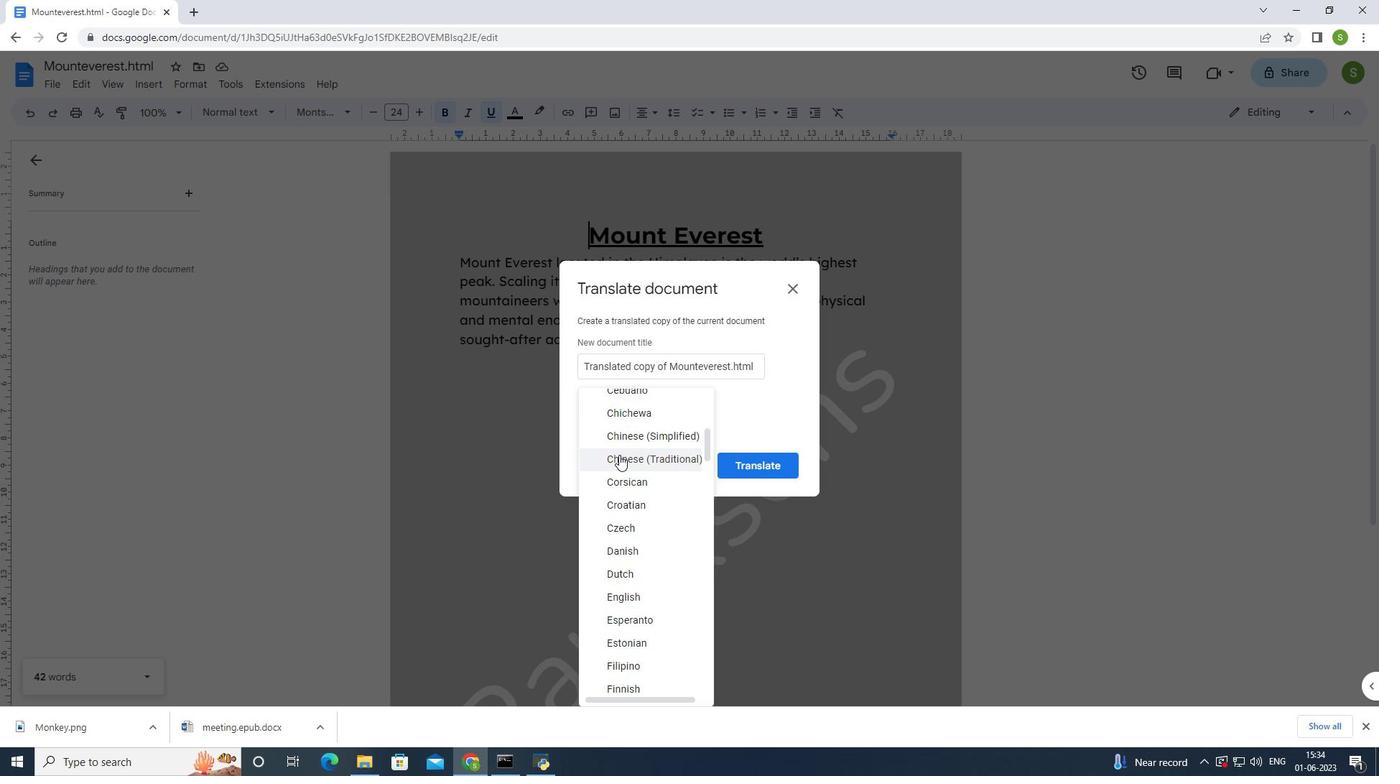 
Action: Mouse moved to (618, 453)
Screenshot: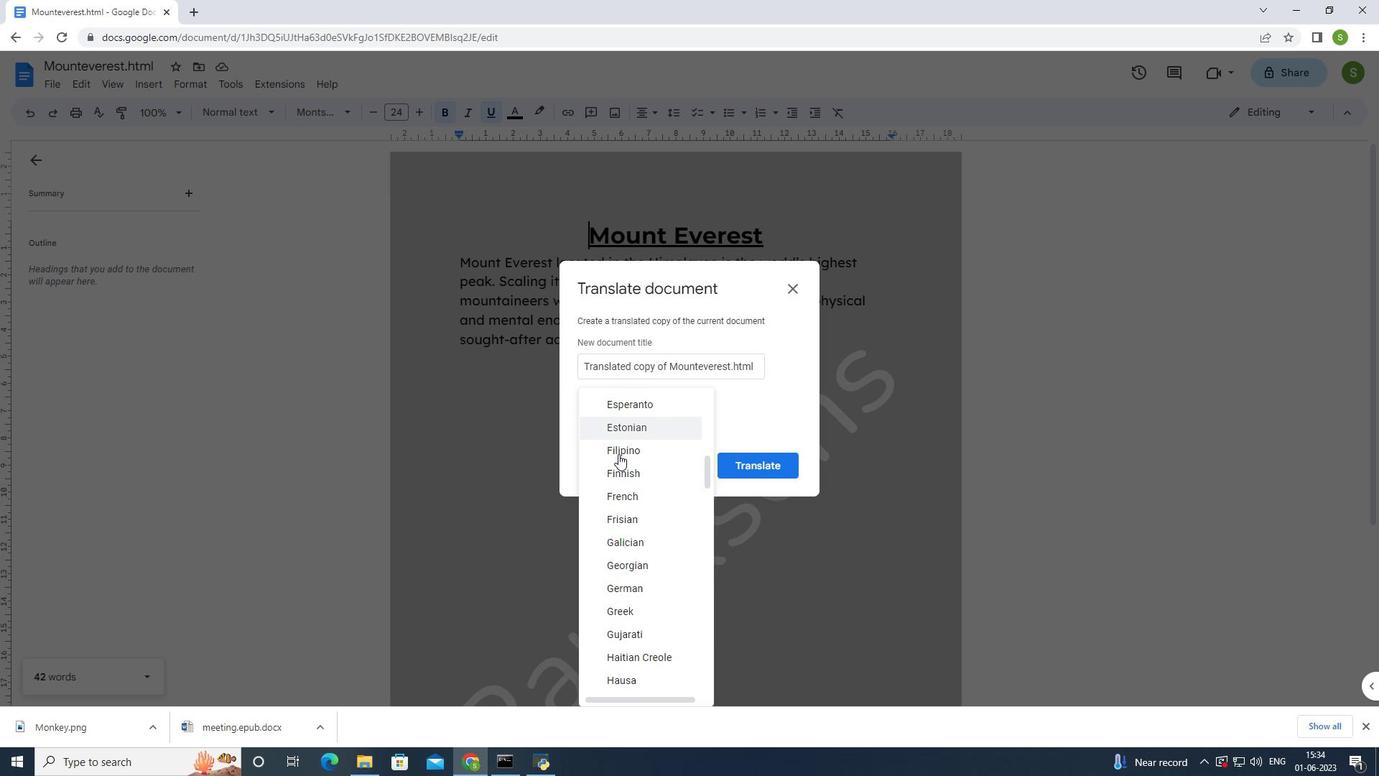 
Action: Mouse scrolled (618, 452) with delta (0, 0)
Screenshot: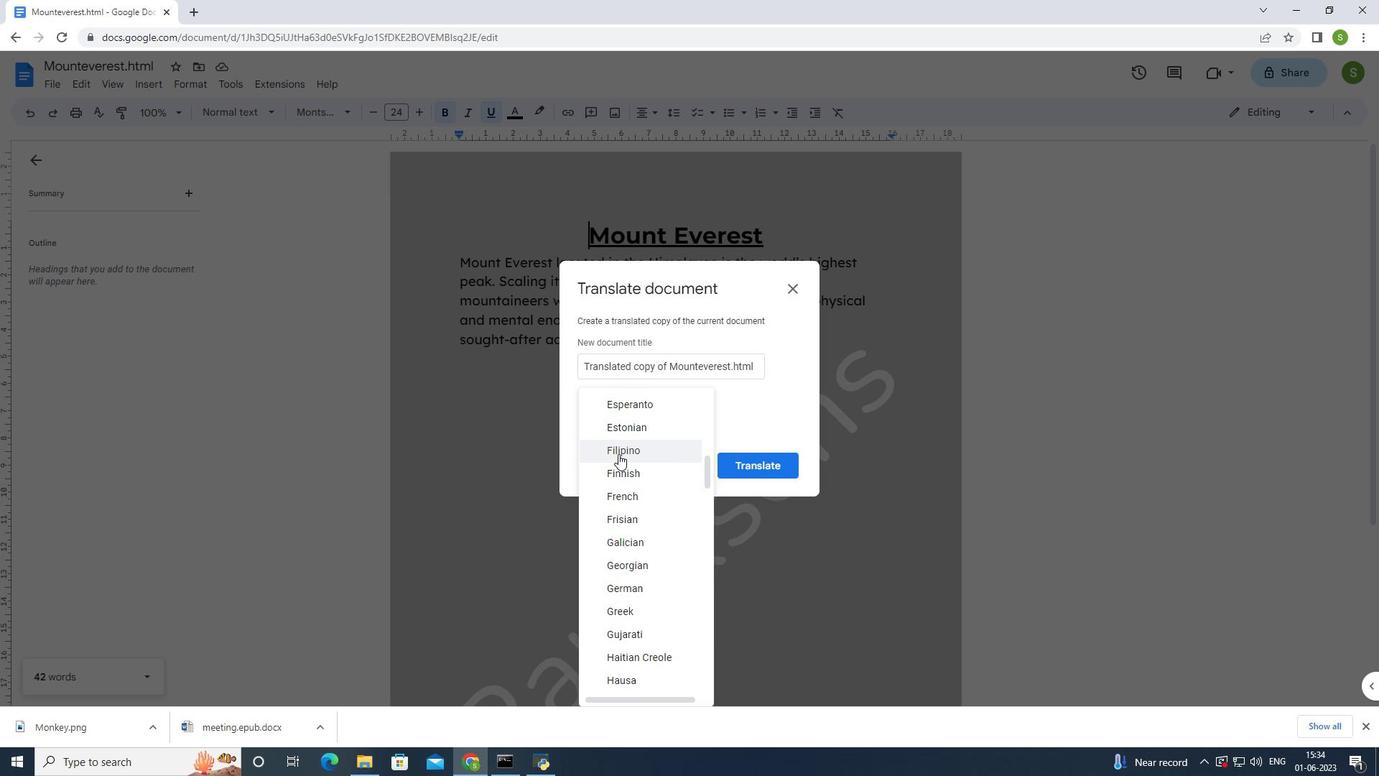 
Action: Mouse scrolled (618, 452) with delta (0, 0)
Screenshot: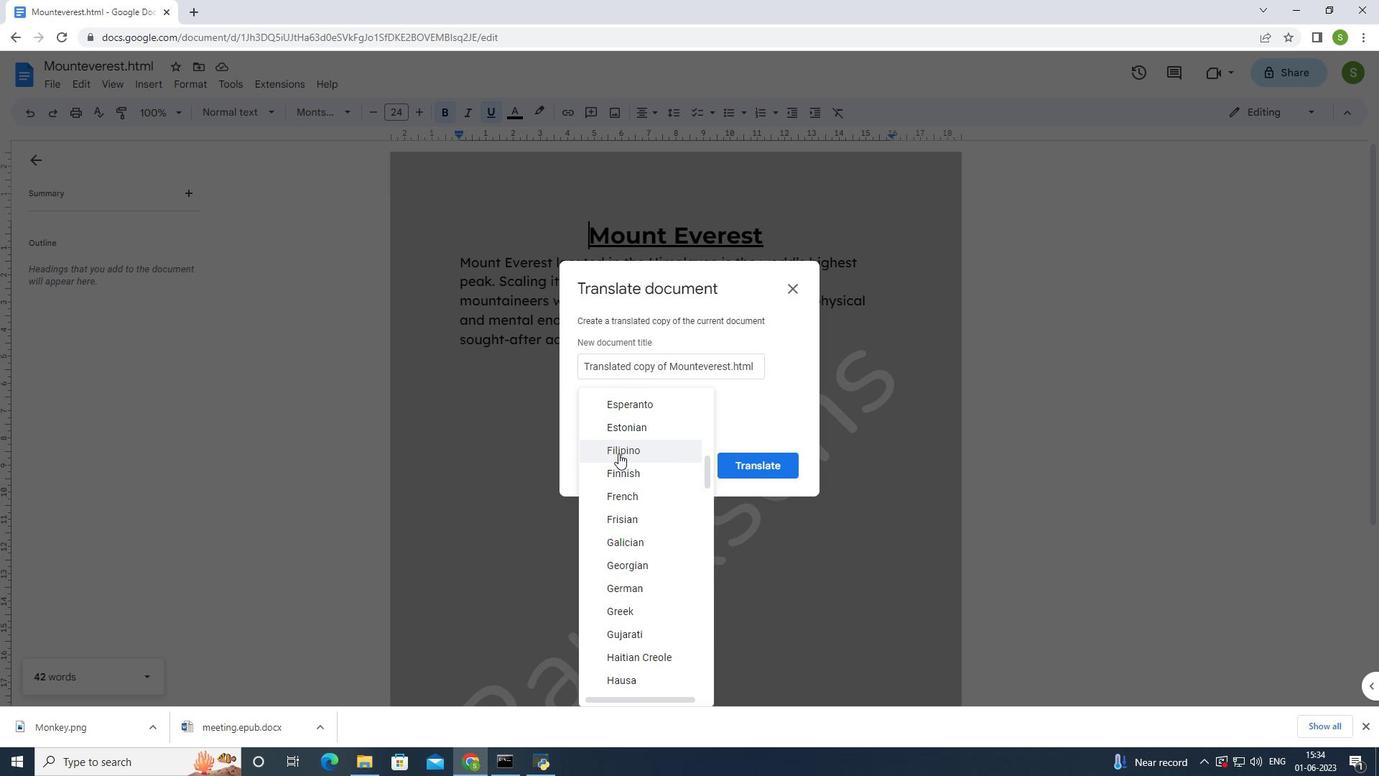 
Action: Mouse scrolled (618, 452) with delta (0, 0)
Screenshot: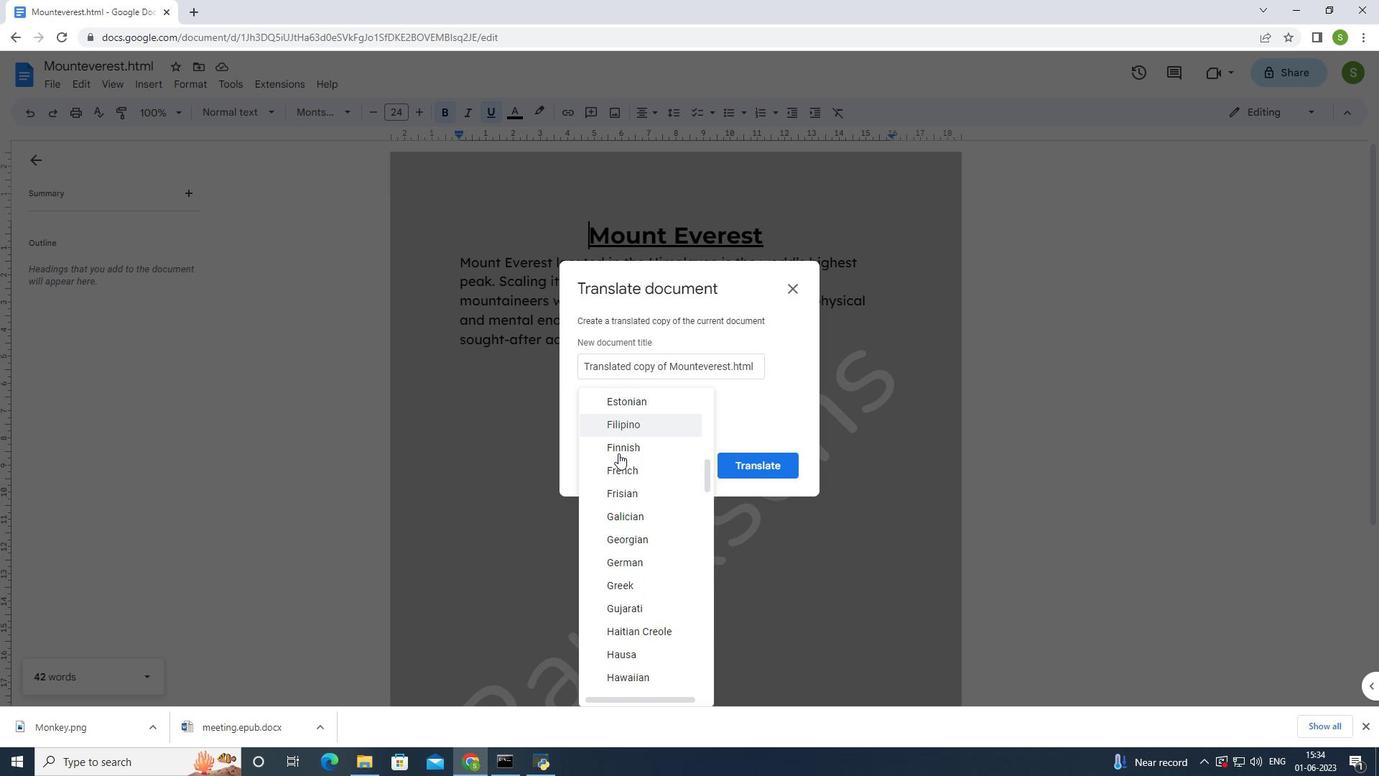 
Action: Mouse moved to (617, 453)
Screenshot: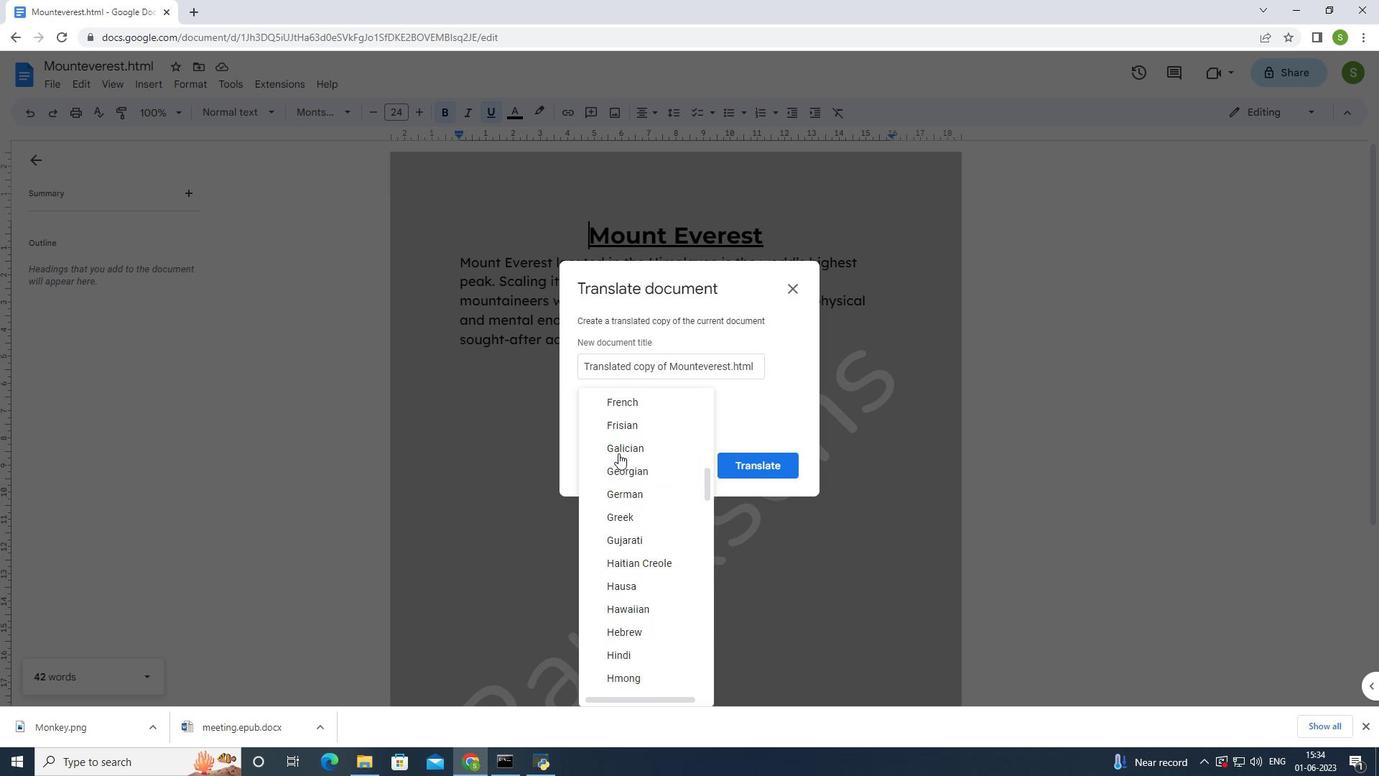 
Action: Mouse scrolled (617, 452) with delta (0, 0)
Screenshot: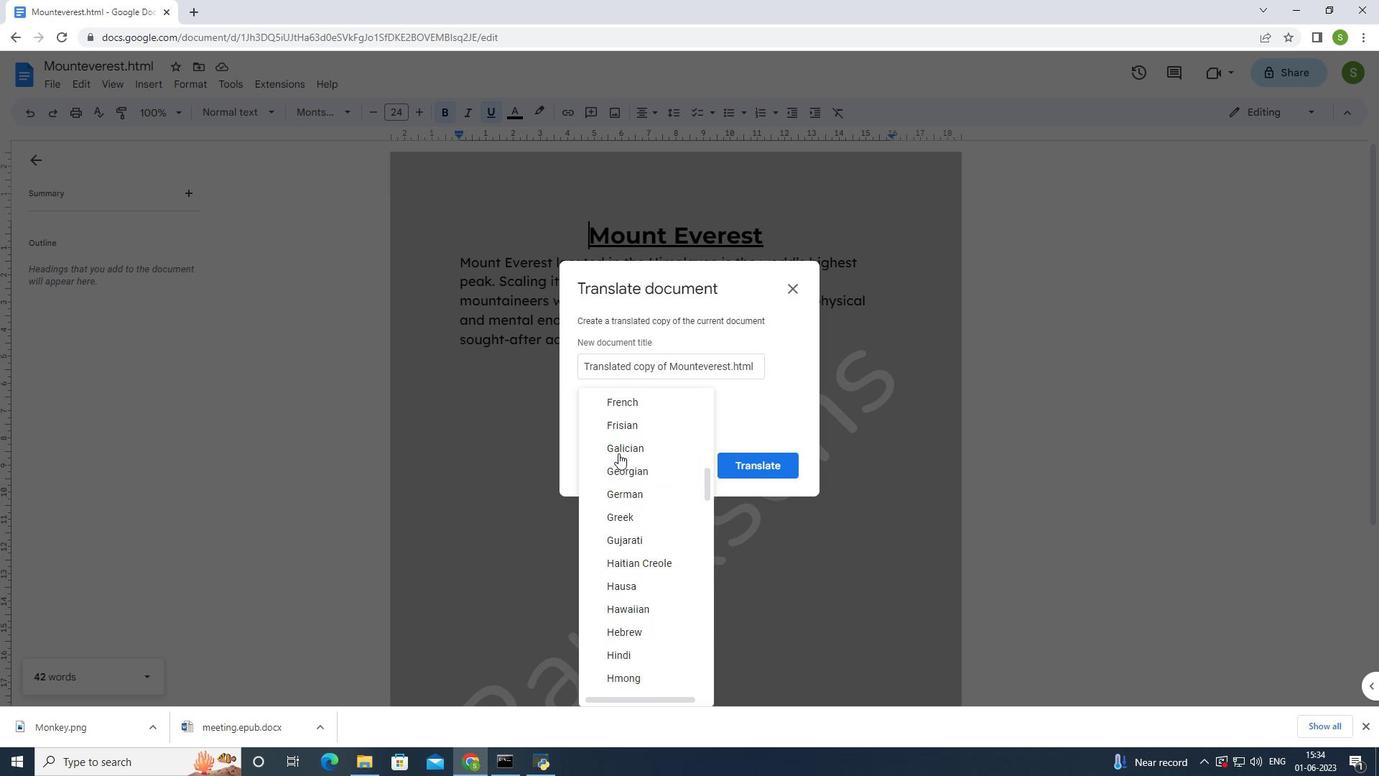 
Action: Mouse moved to (617, 453)
Screenshot: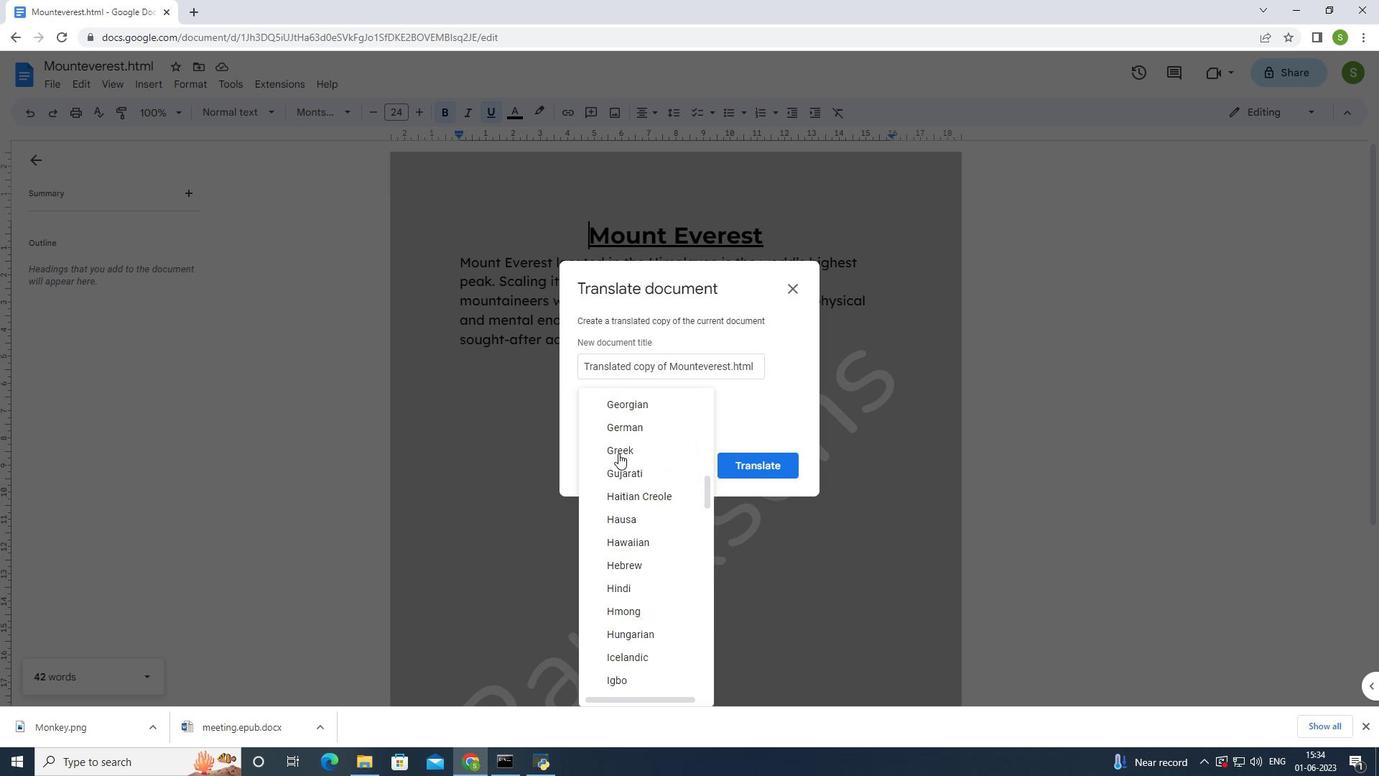 
Action: Mouse scrolled (617, 452) with delta (0, 0)
Screenshot: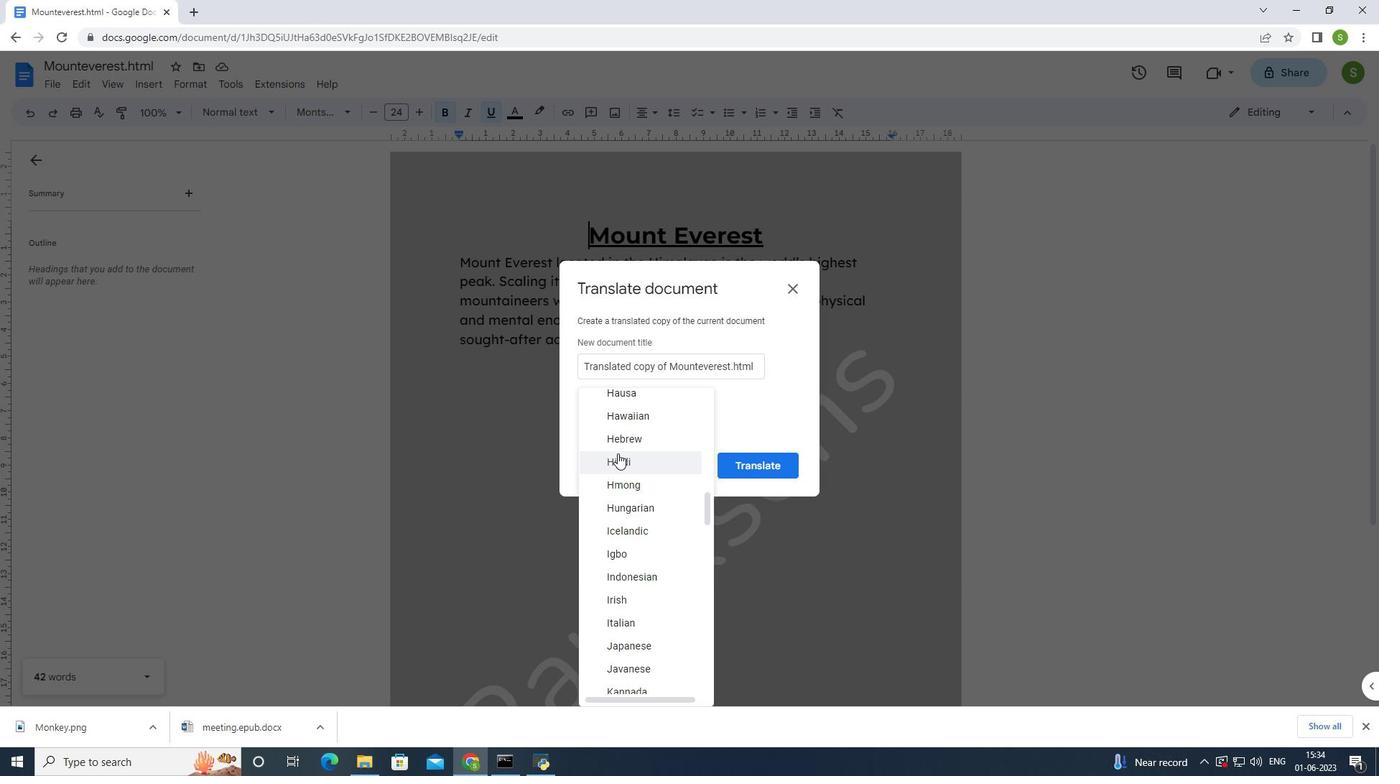 
Action: Mouse scrolled (617, 452) with delta (0, 0)
Screenshot: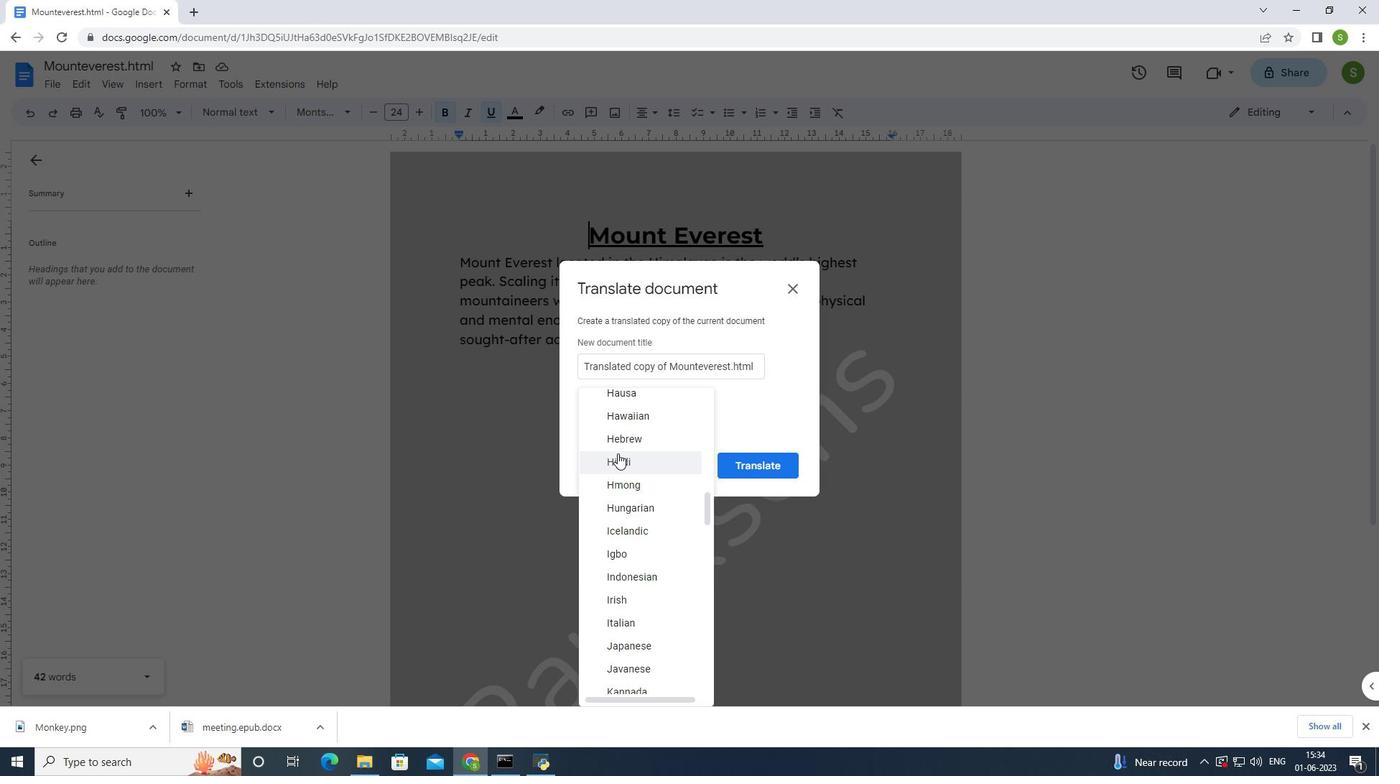 
Action: Mouse moved to (618, 476)
Screenshot: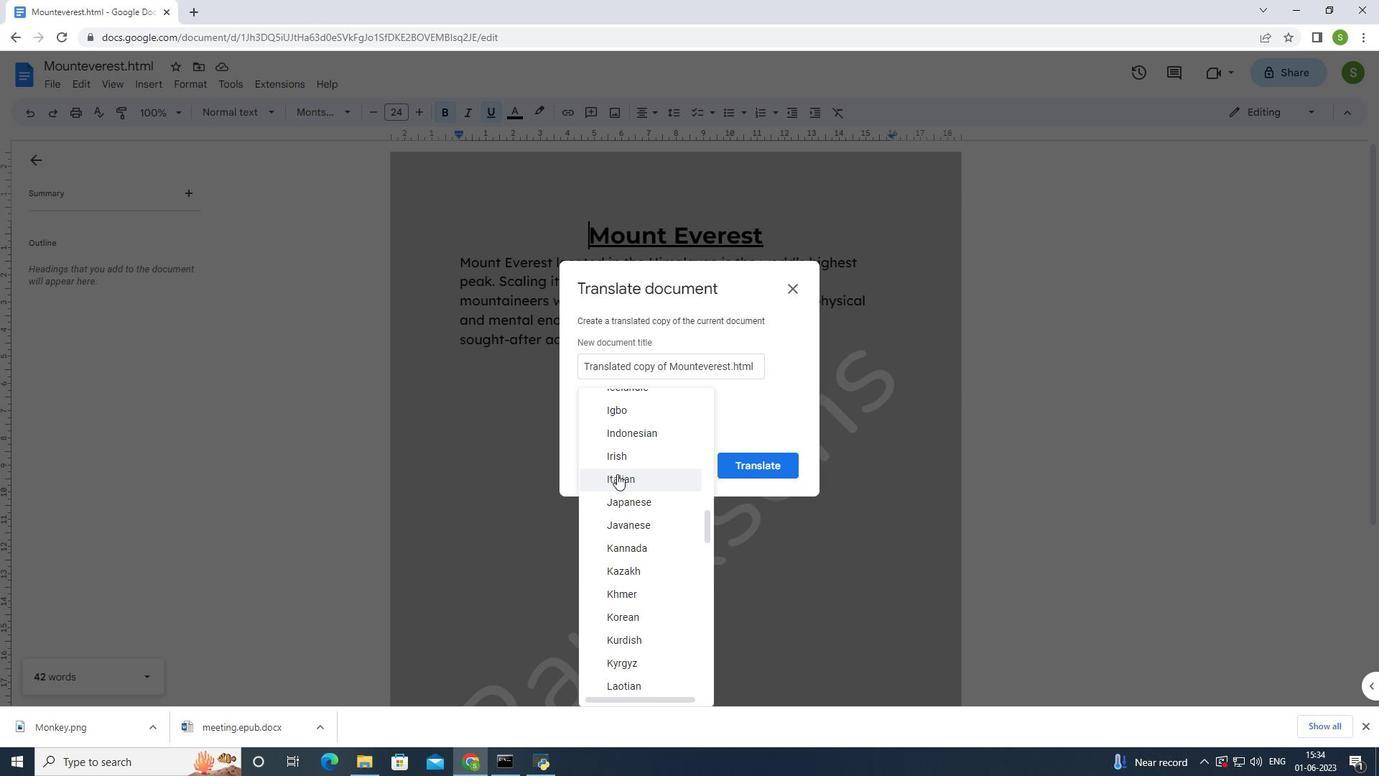 
Action: Mouse pressed left at (618, 476)
Screenshot: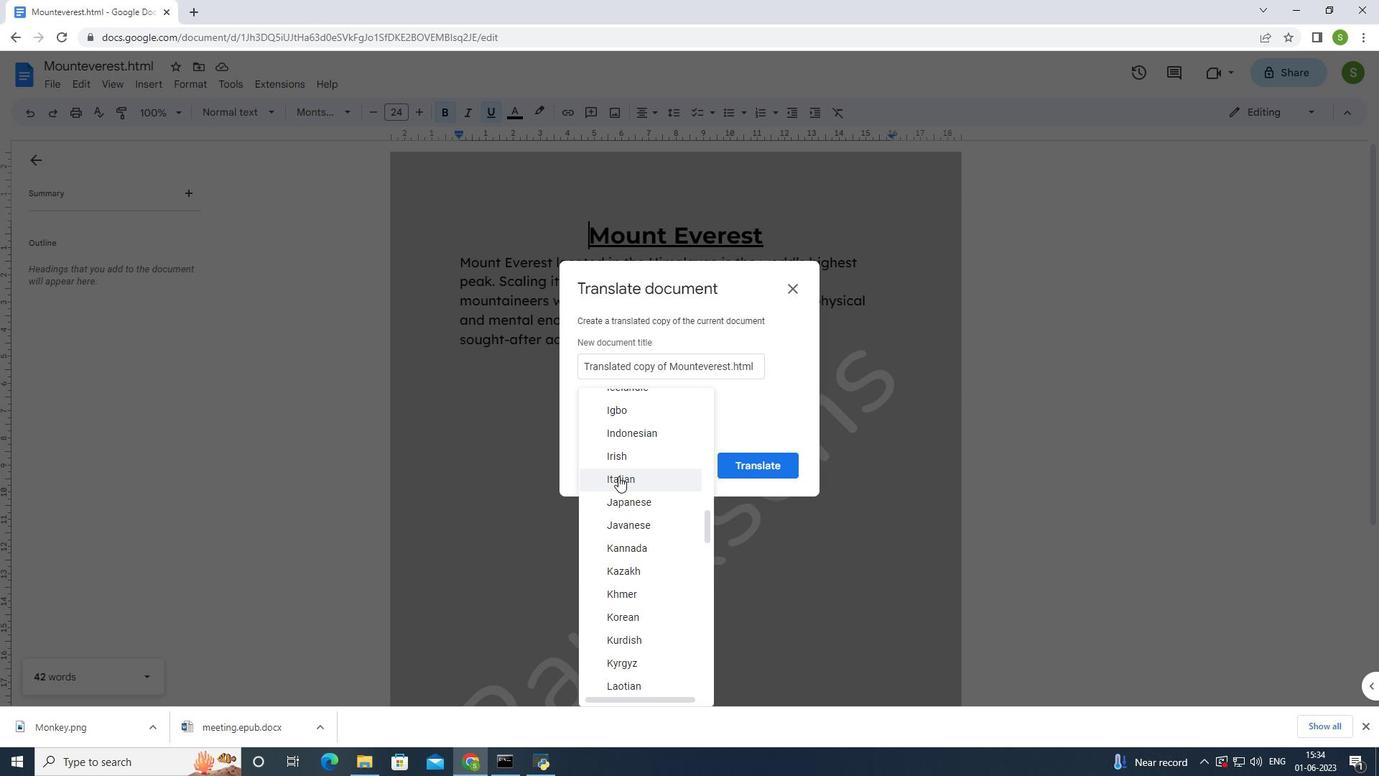 
Action: Mouse moved to (744, 462)
Screenshot: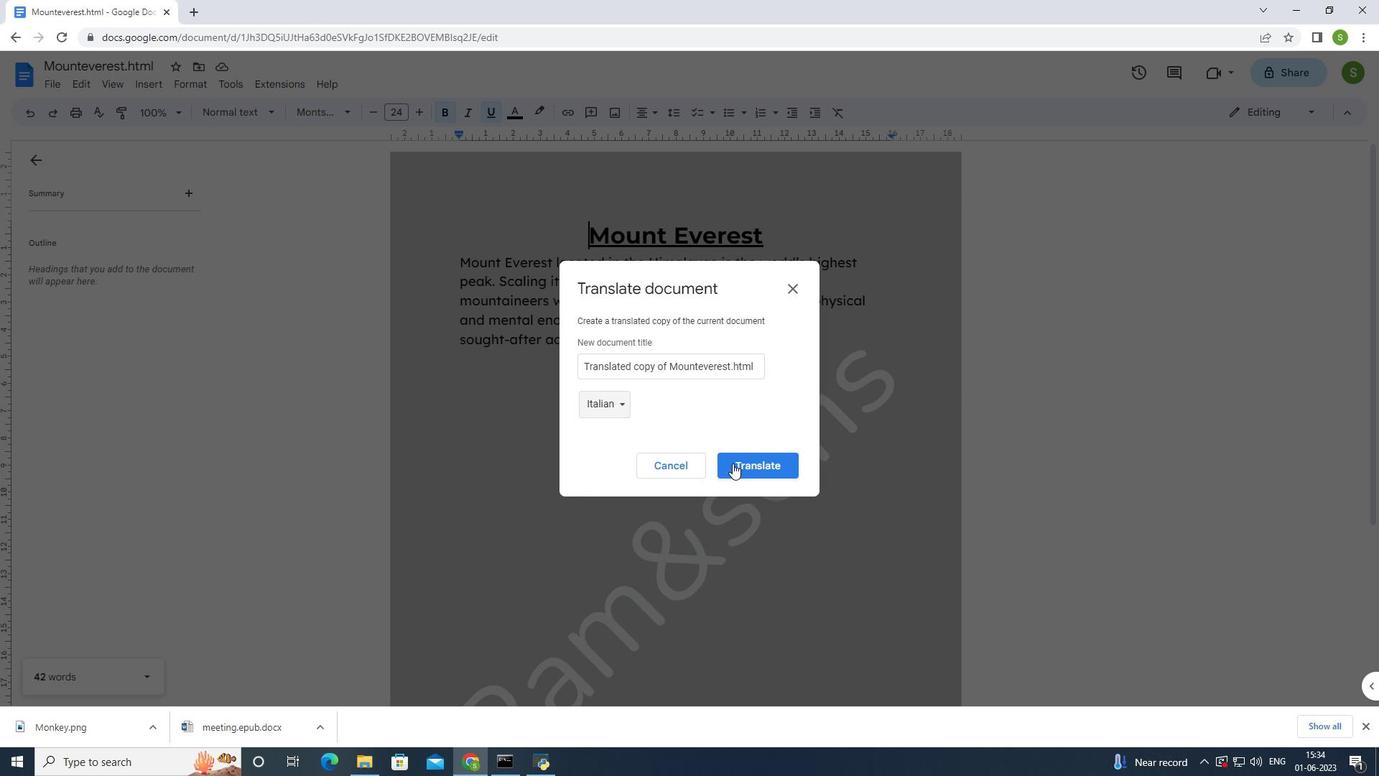 
Action: Mouse pressed left at (744, 462)
Screenshot: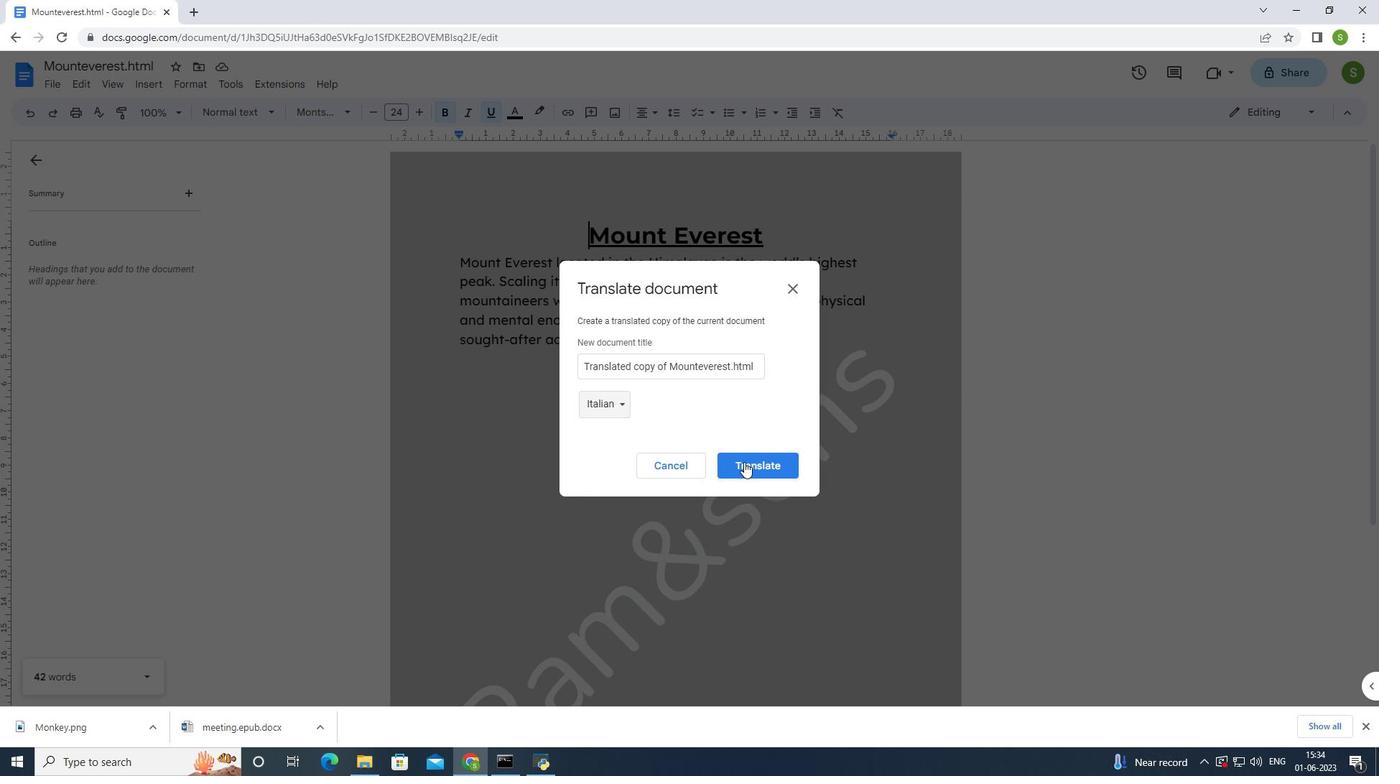 
Action: Mouse moved to (603, 313)
Screenshot: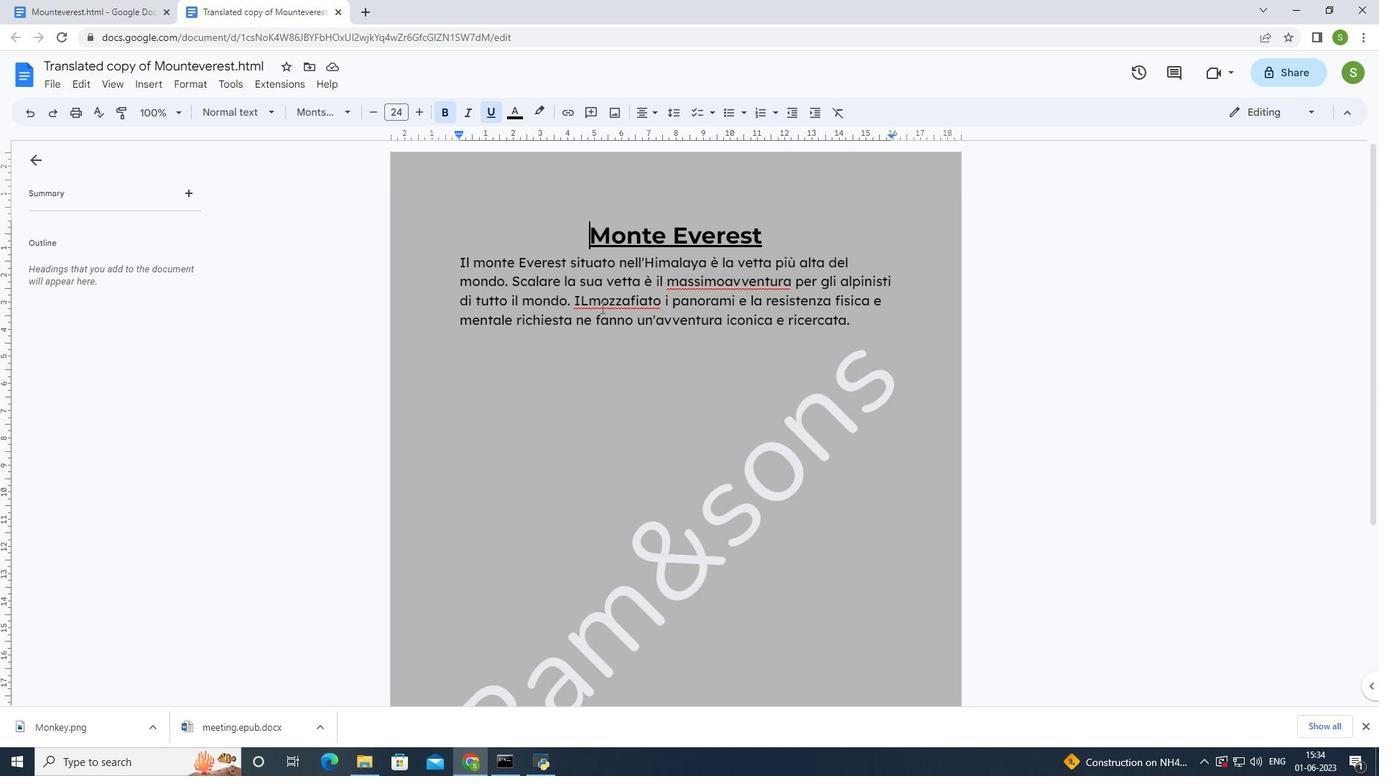 
